Task: Make in the project CatalystWorks an epic 'Compliance Management'. Create in the project CatalystWorks an epic 'Cloud Cost Optimization'. Add in the project CatalystWorks an epic 'Cloud Security Improvements'
Action: Mouse moved to (260, 75)
Screenshot: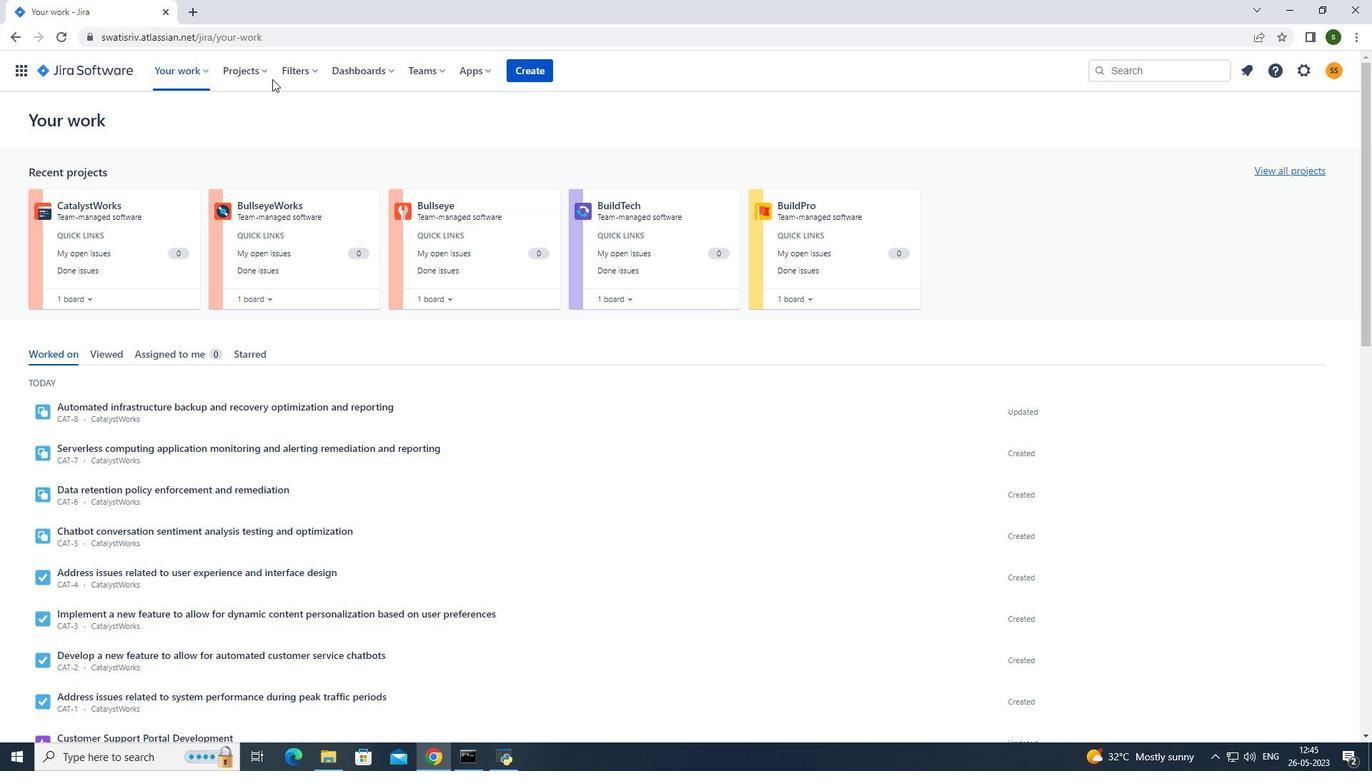 
Action: Mouse pressed left at (260, 75)
Screenshot: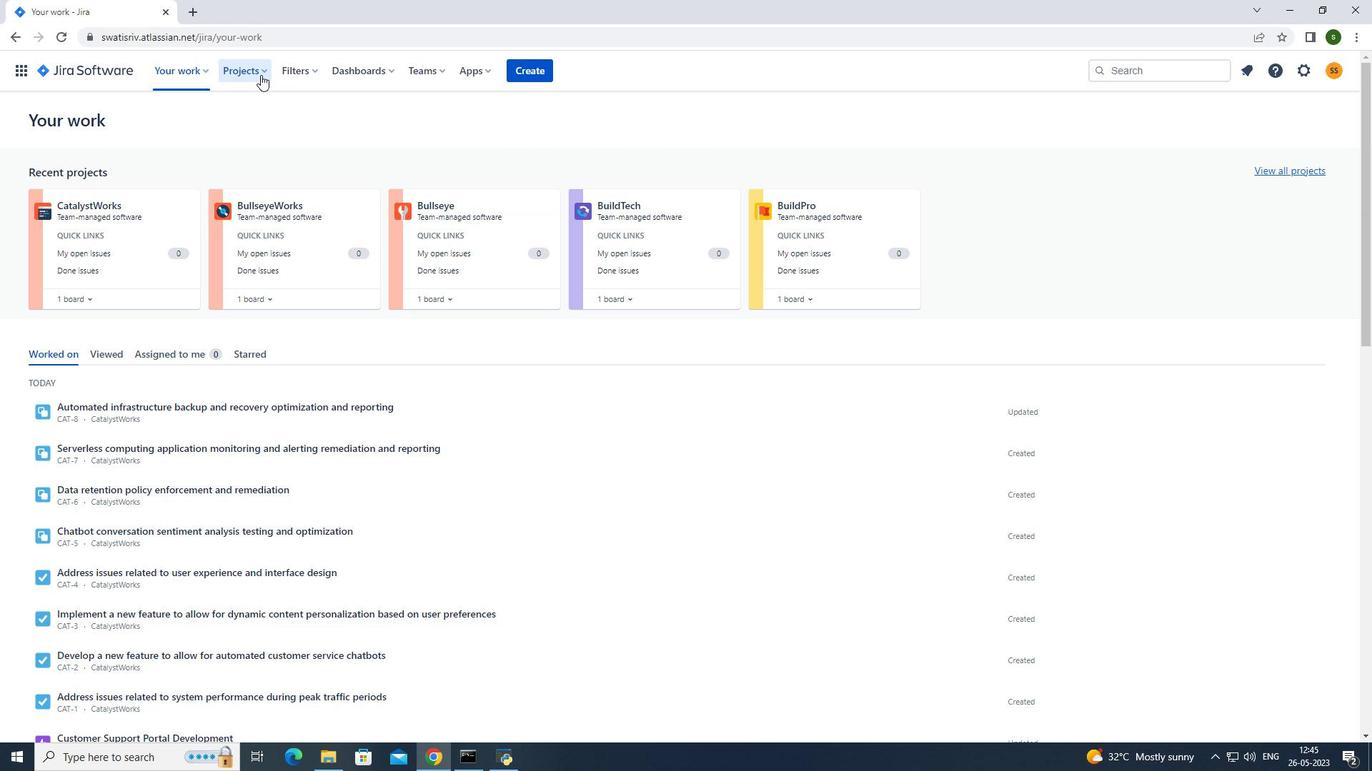 
Action: Mouse moved to (298, 137)
Screenshot: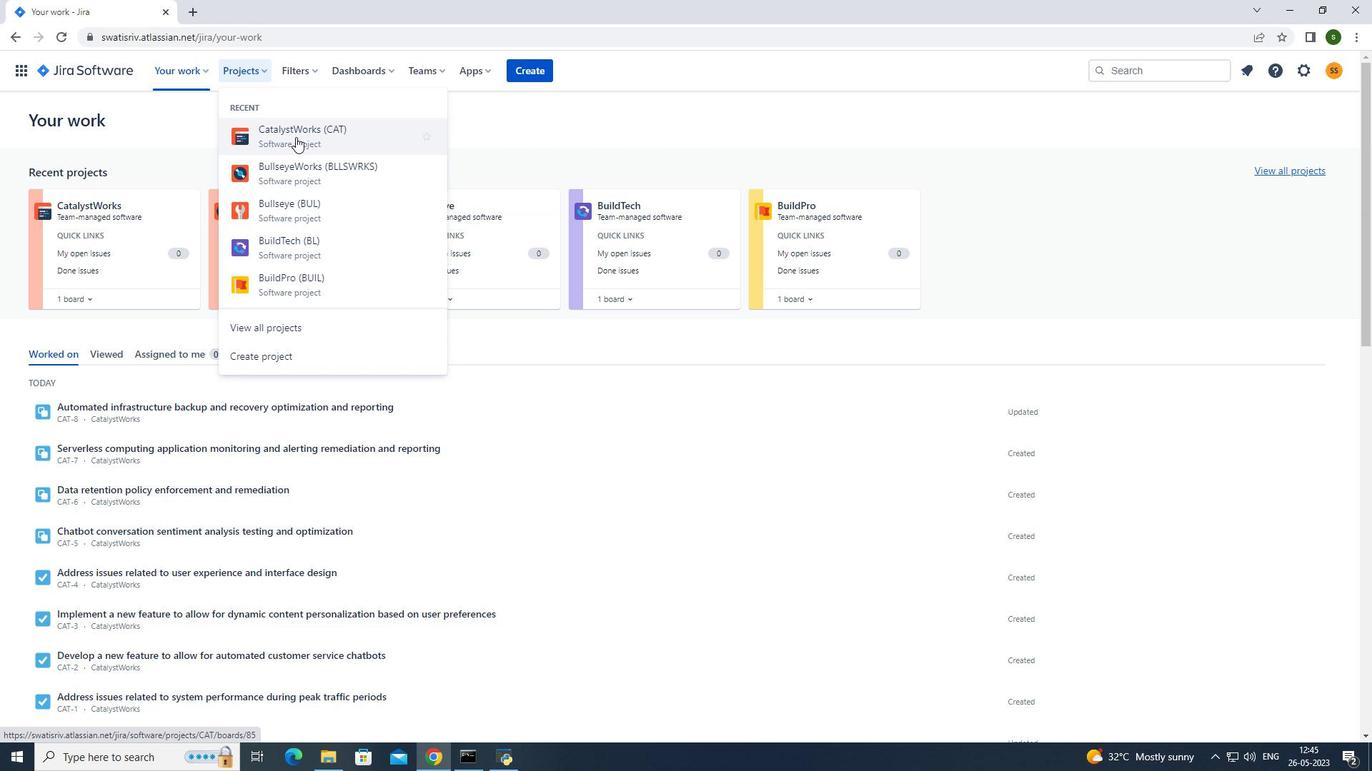 
Action: Mouse pressed left at (298, 137)
Screenshot: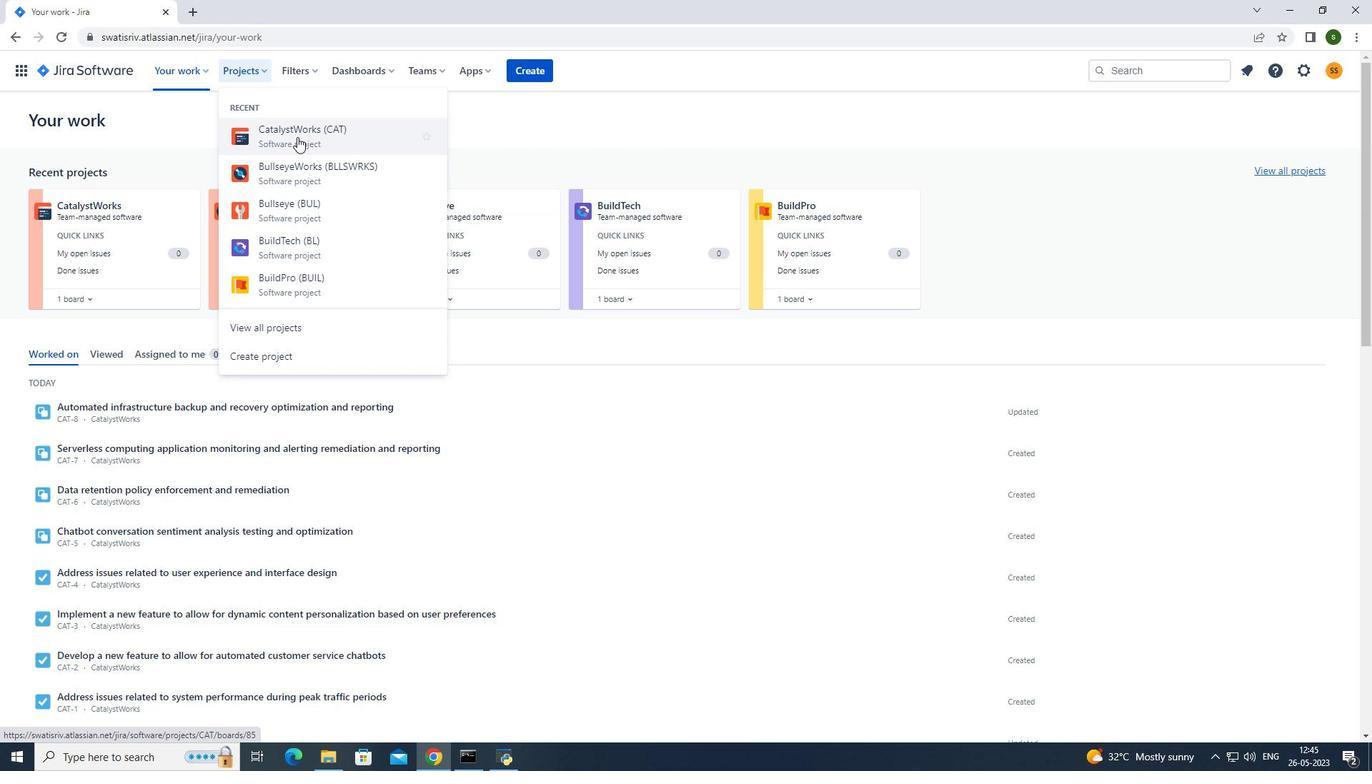 
Action: Mouse moved to (100, 211)
Screenshot: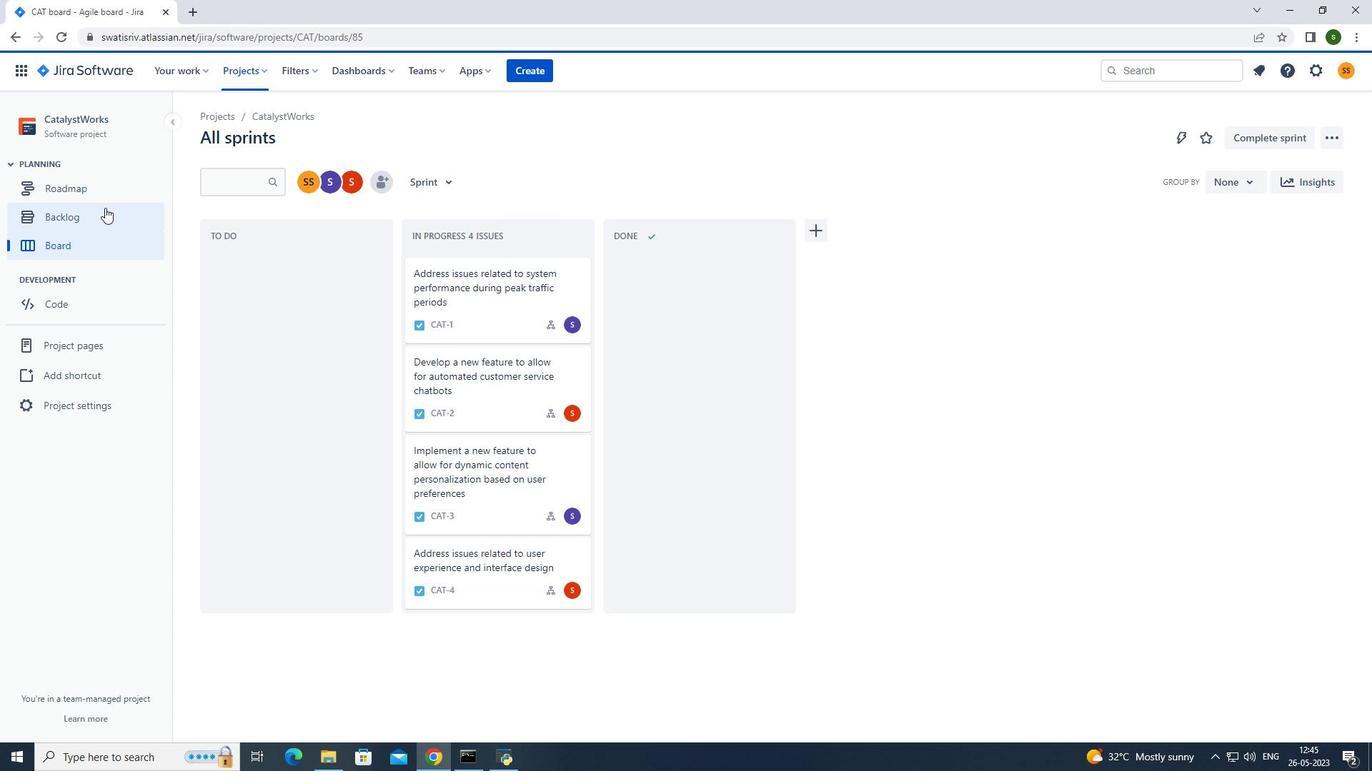 
Action: Mouse pressed left at (100, 211)
Screenshot: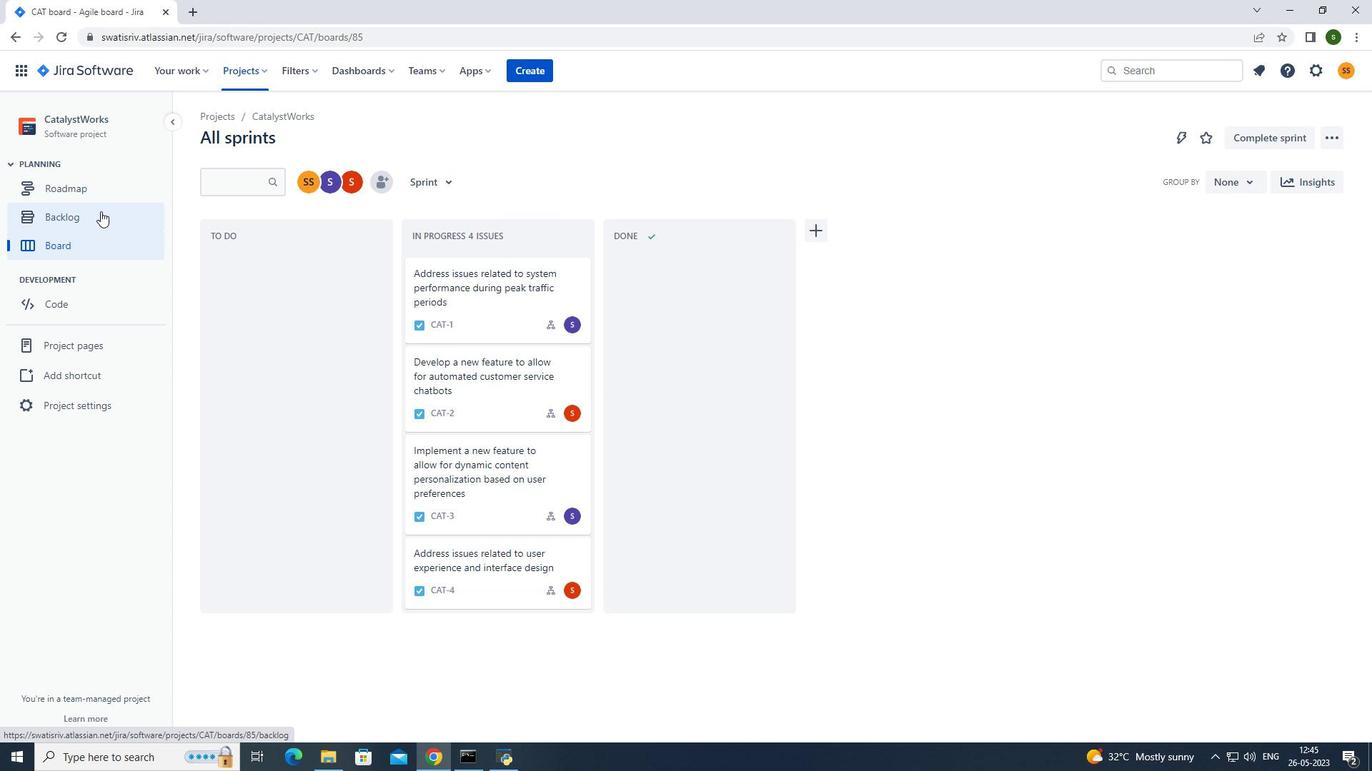 
Action: Mouse moved to (442, 180)
Screenshot: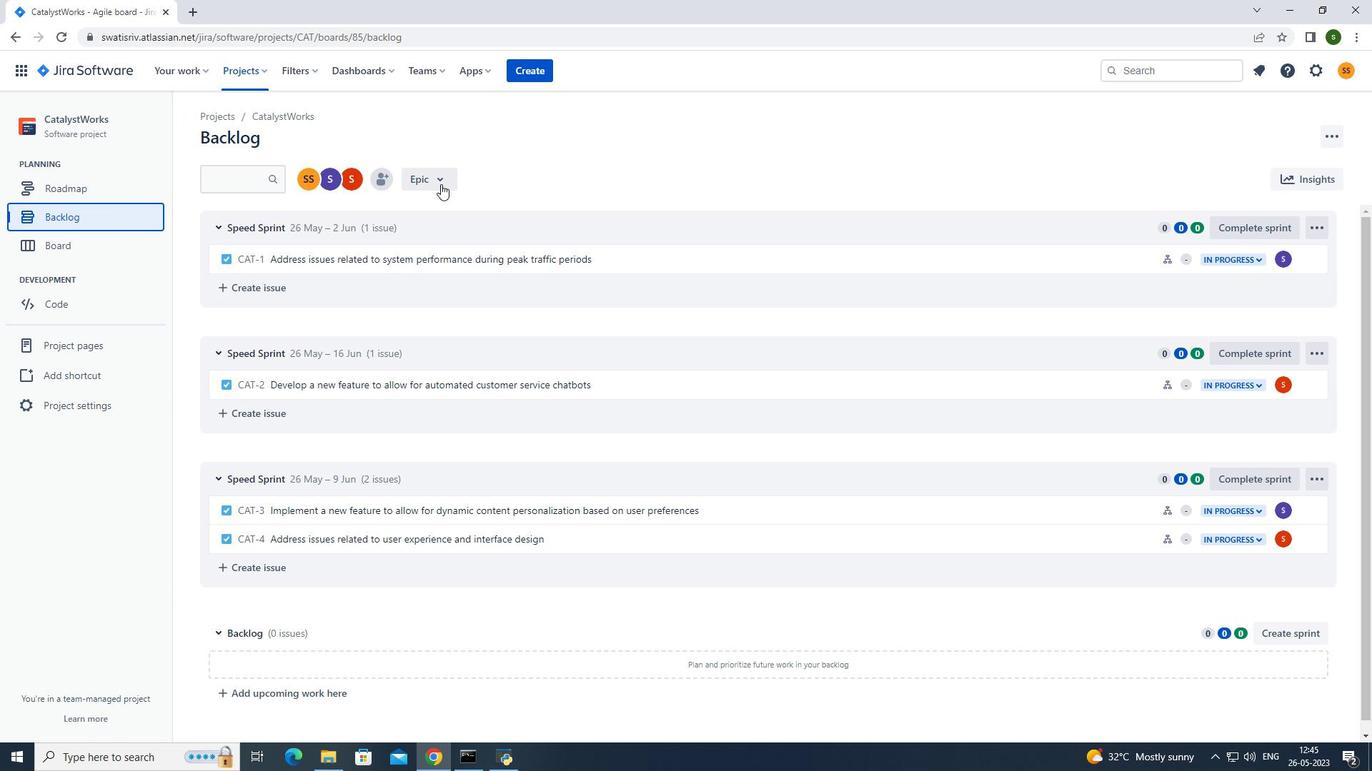 
Action: Mouse pressed left at (442, 180)
Screenshot: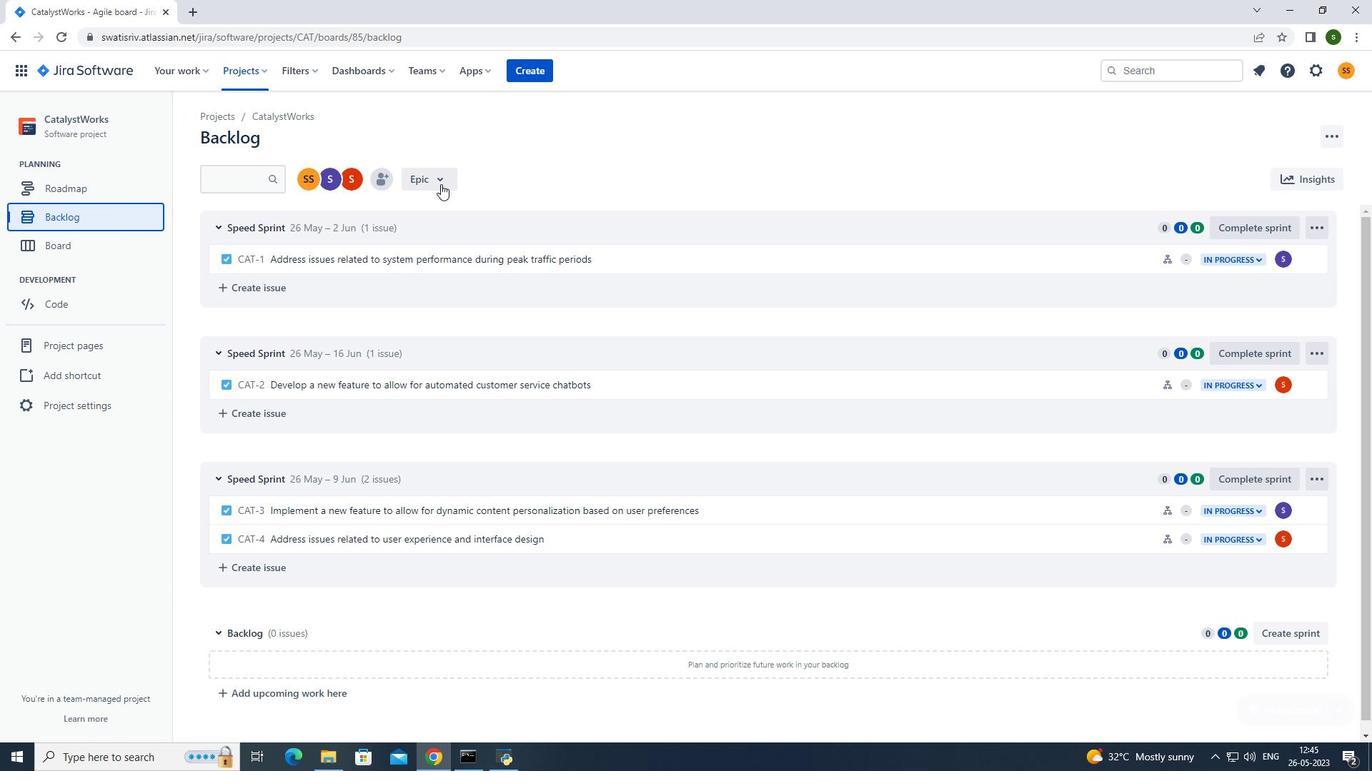 
Action: Mouse moved to (422, 267)
Screenshot: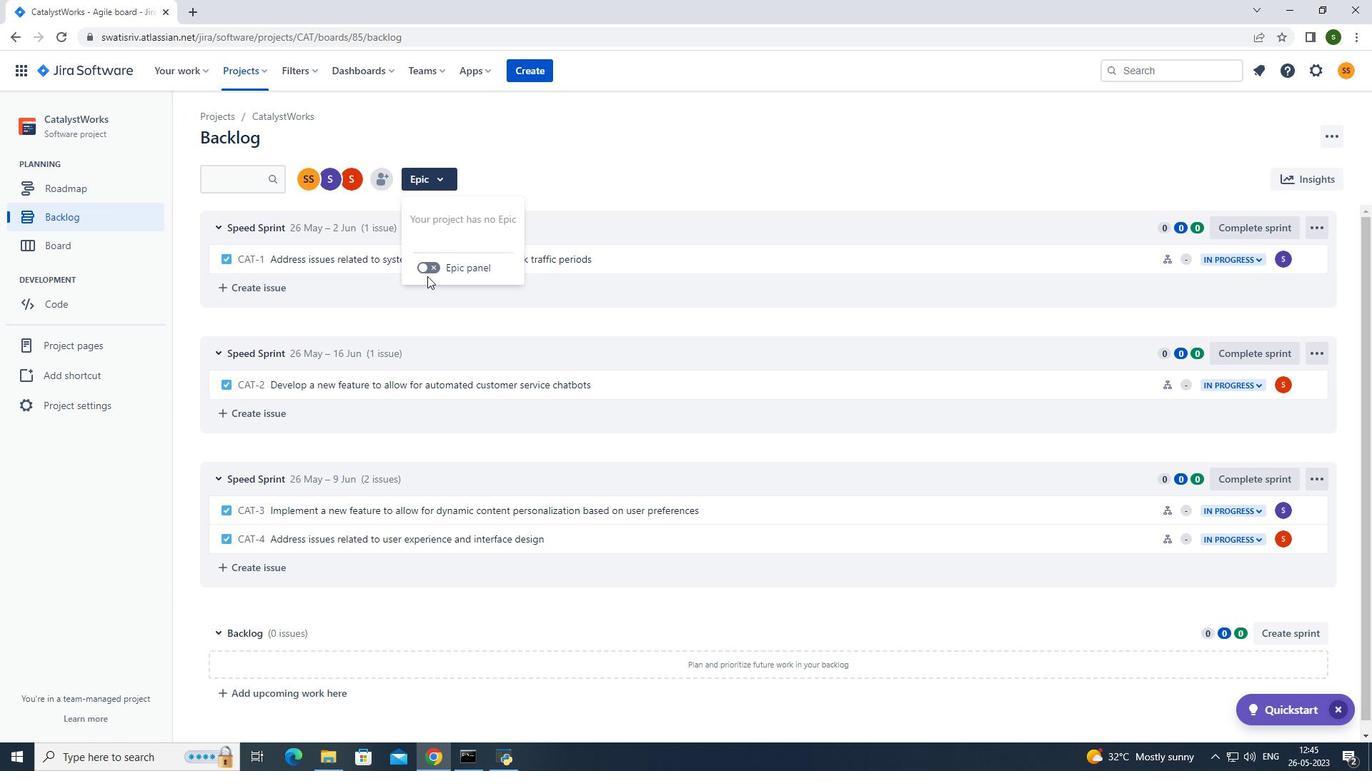 
Action: Mouse pressed left at (422, 267)
Screenshot: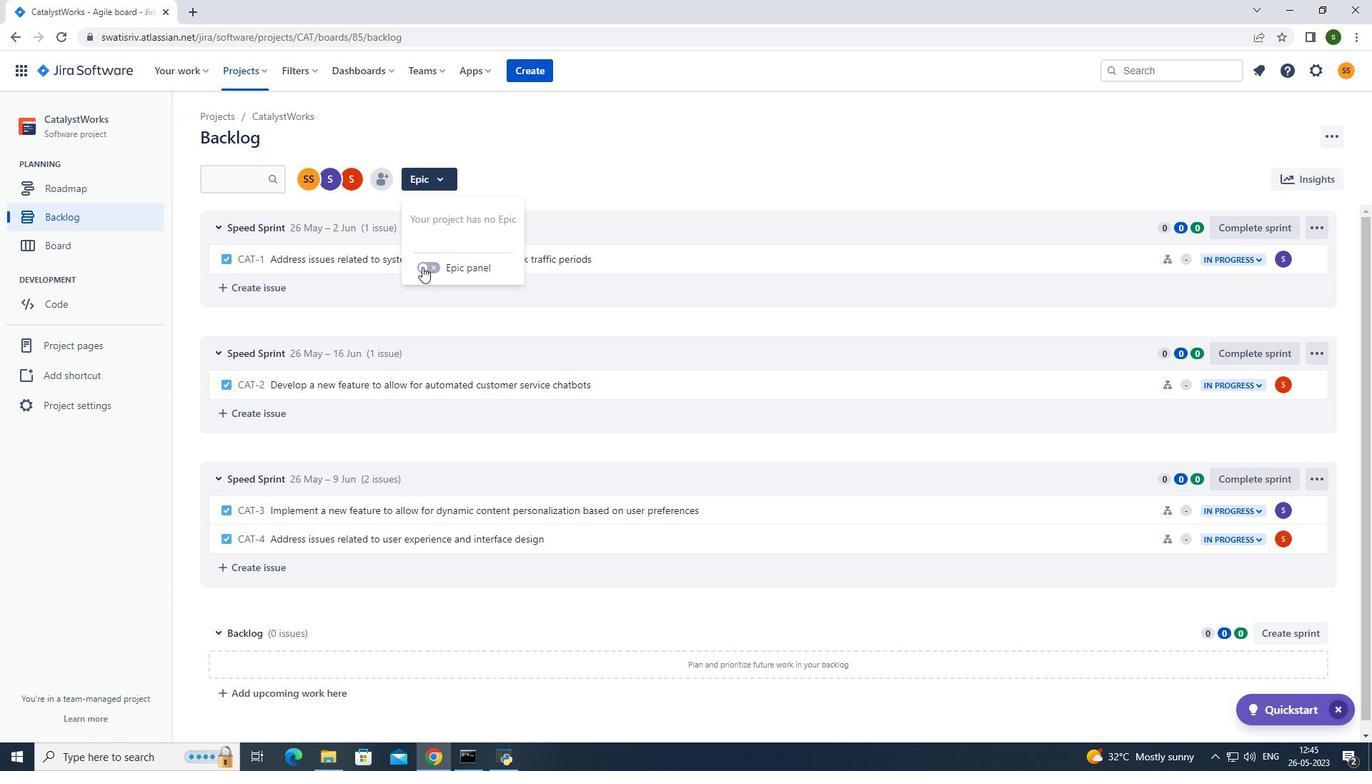 
Action: Mouse moved to (301, 499)
Screenshot: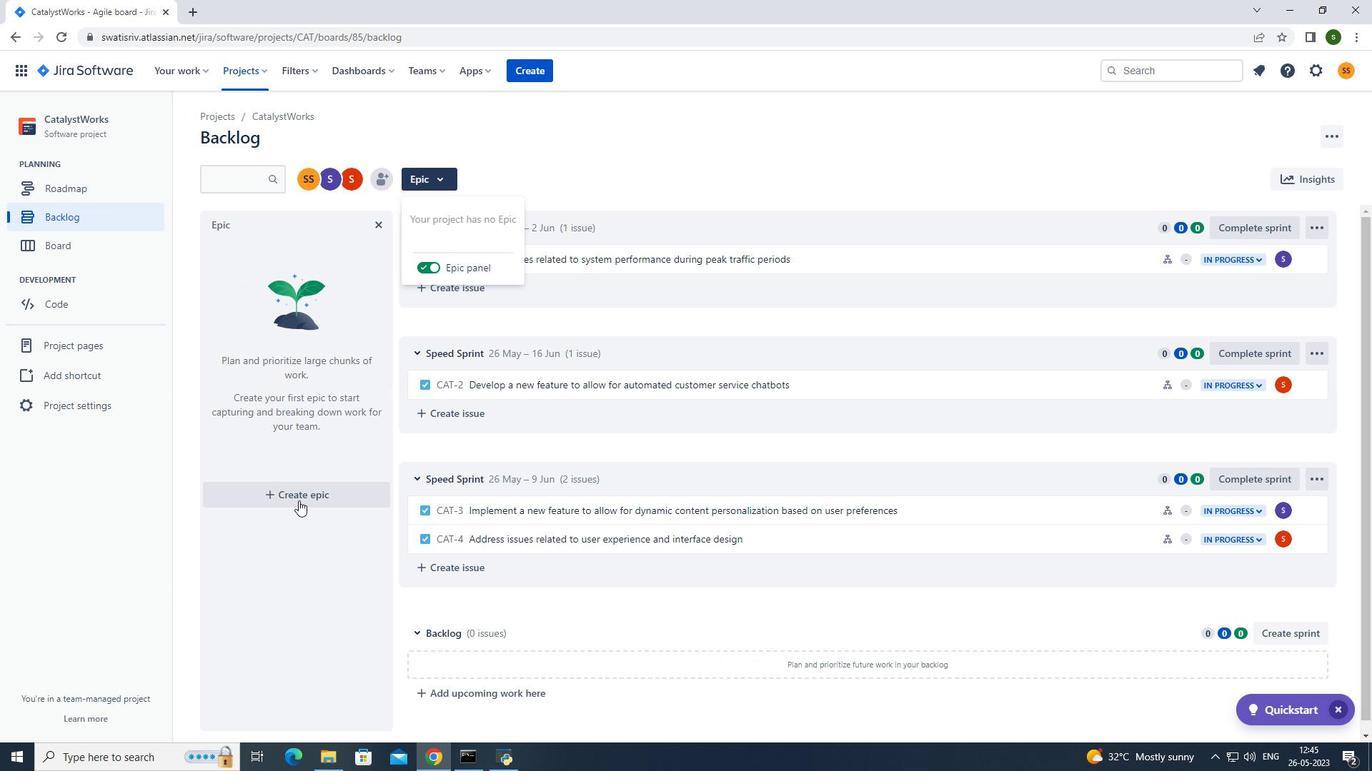 
Action: Mouse pressed left at (301, 499)
Screenshot: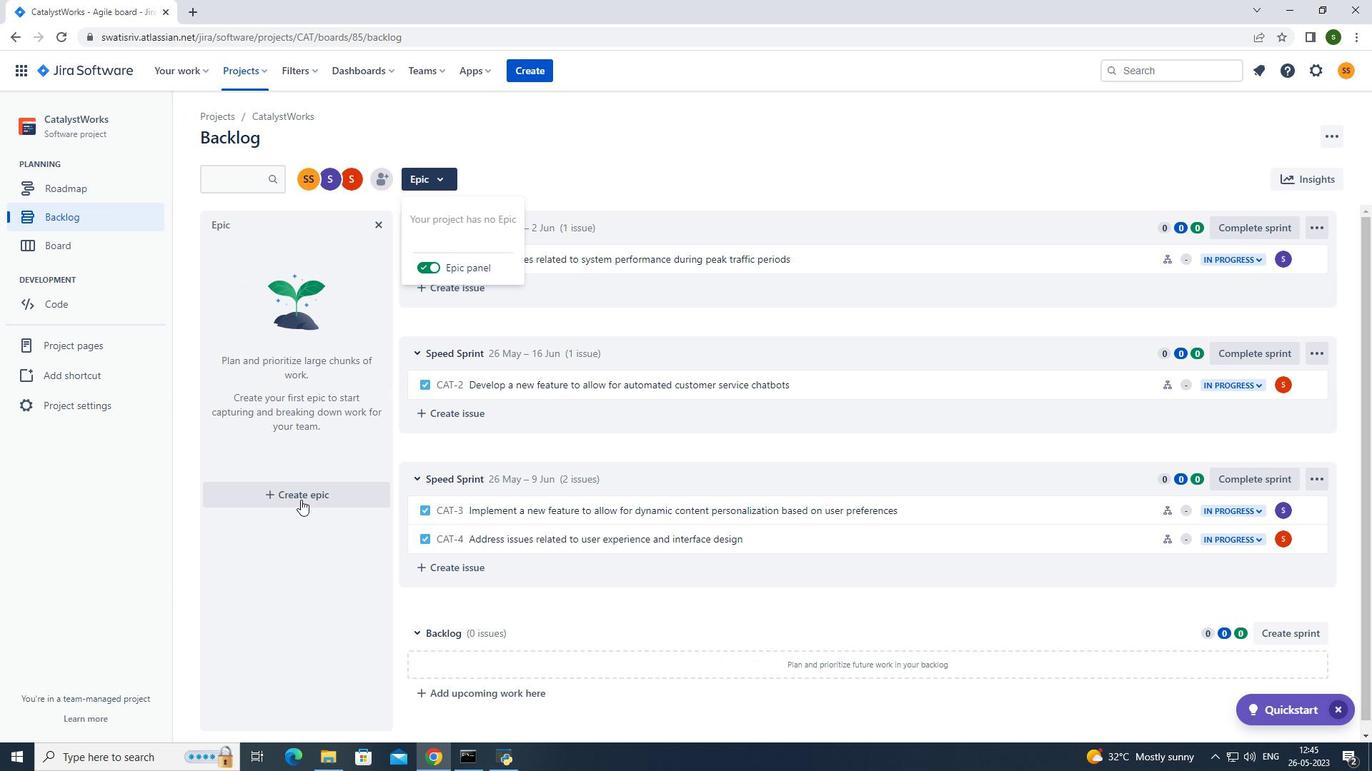 
Action: Mouse moved to (310, 496)
Screenshot: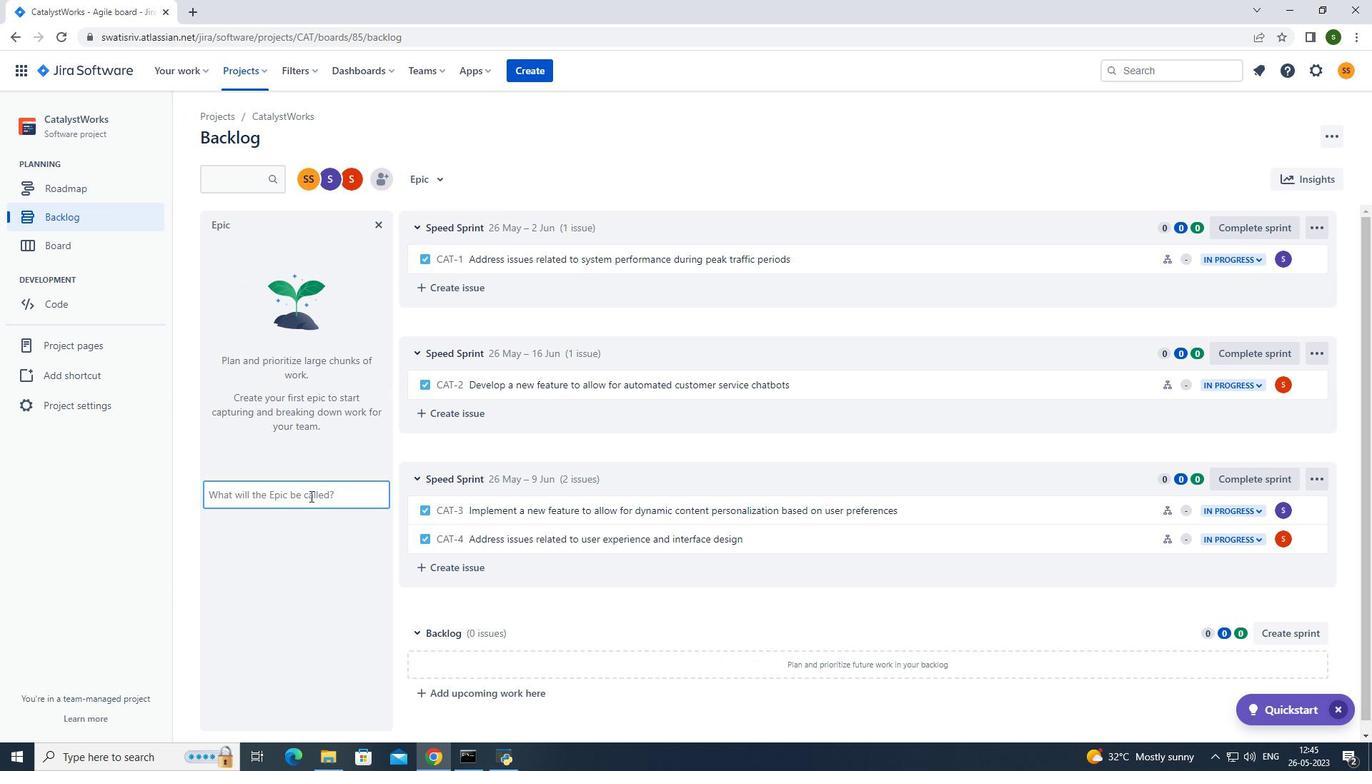 
Action: Key pressed <Key.caps_lock>C<Key.caps_lock>ompliance<Key.space><Key.caps_lock>M<Key.caps_lock>anagement<Key.enter>
Screenshot: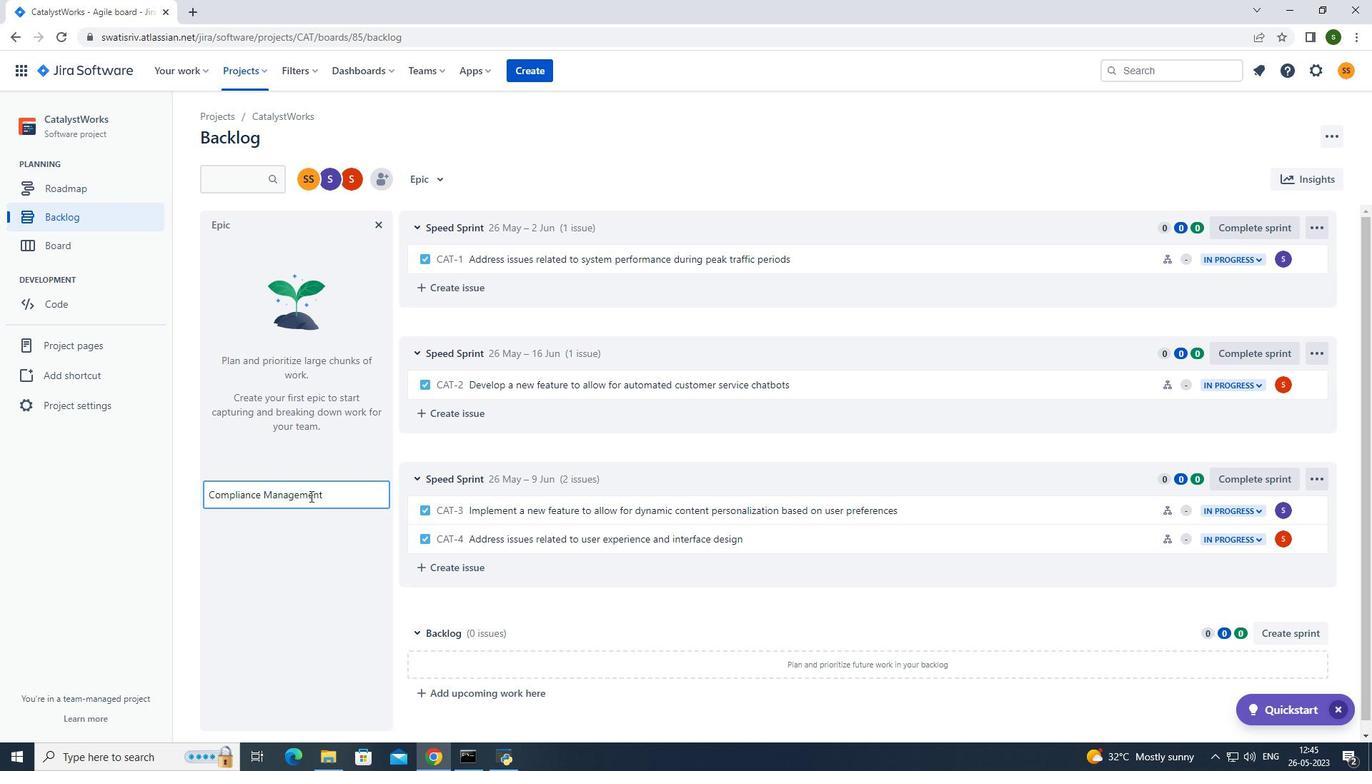 
Action: Mouse moved to (259, 75)
Screenshot: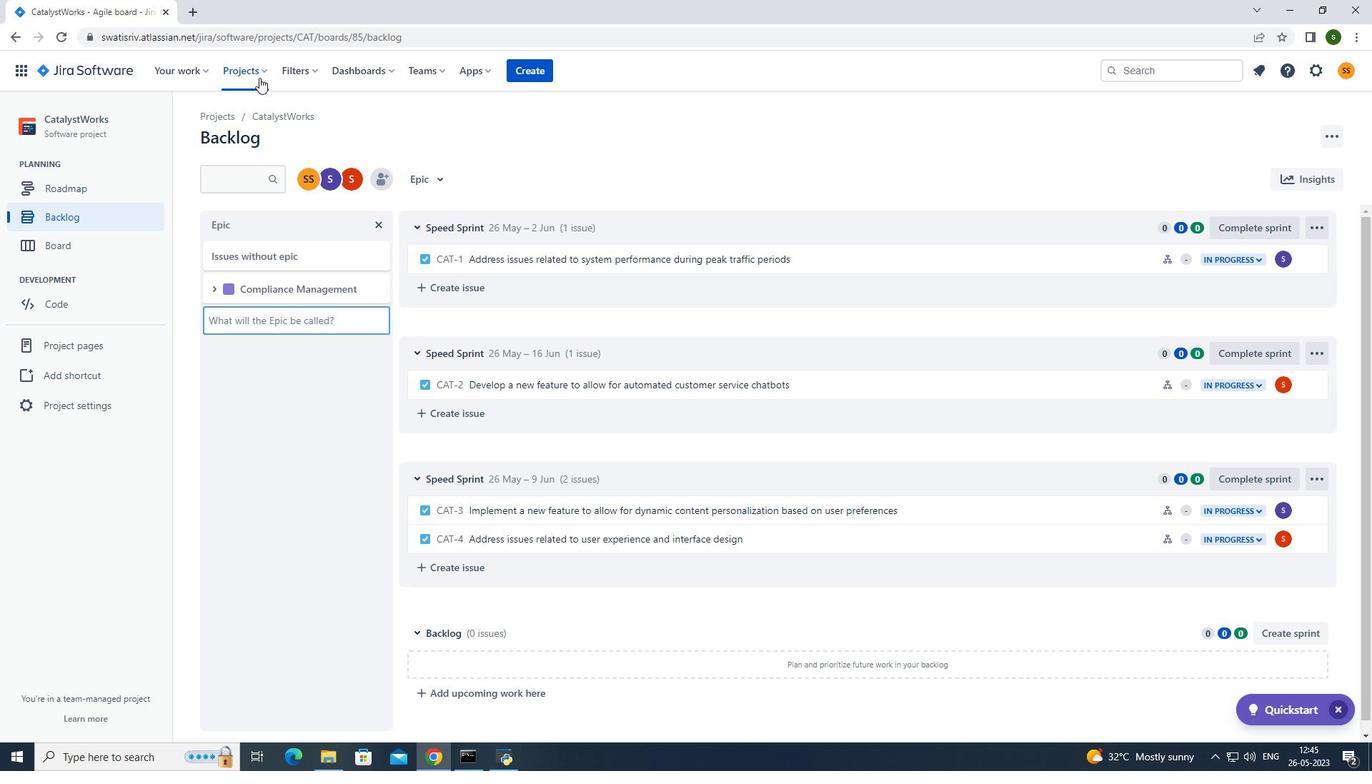 
Action: Mouse pressed left at (259, 75)
Screenshot: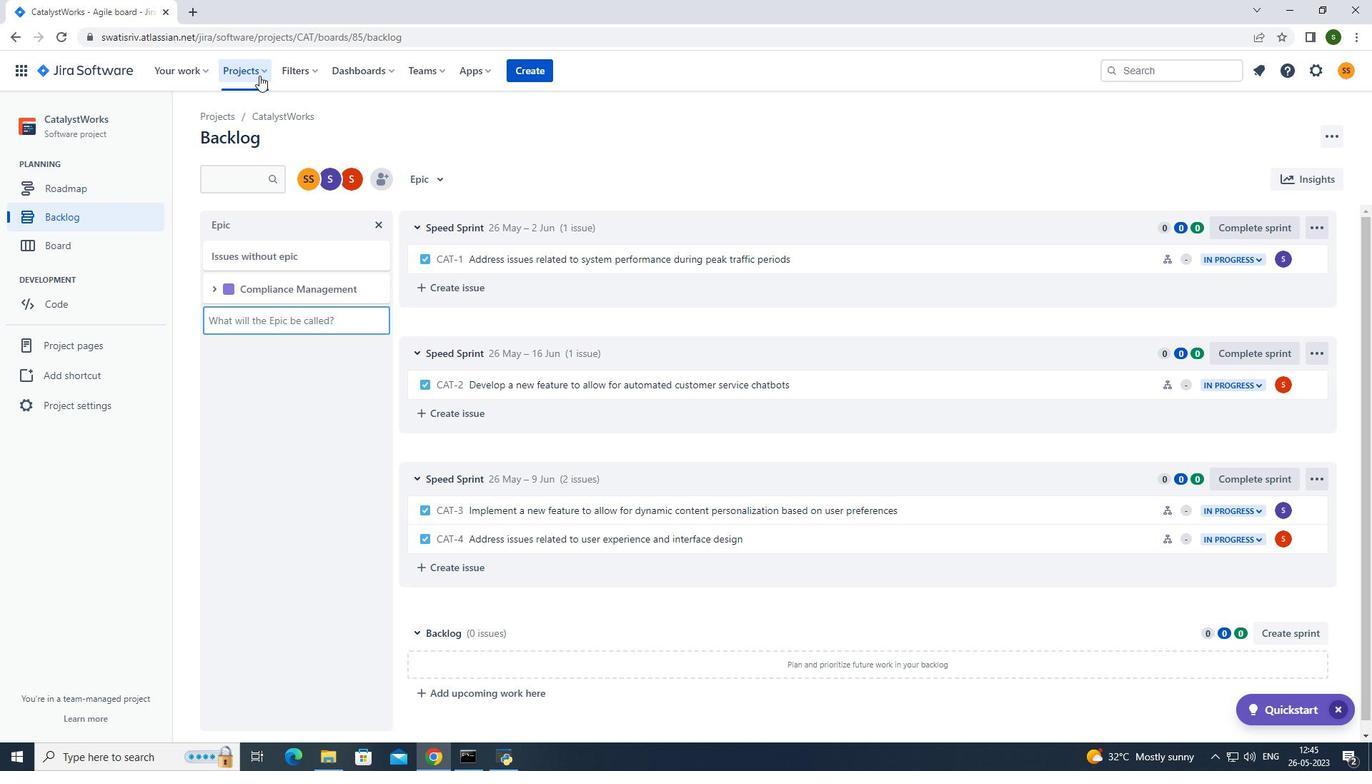 
Action: Mouse moved to (317, 141)
Screenshot: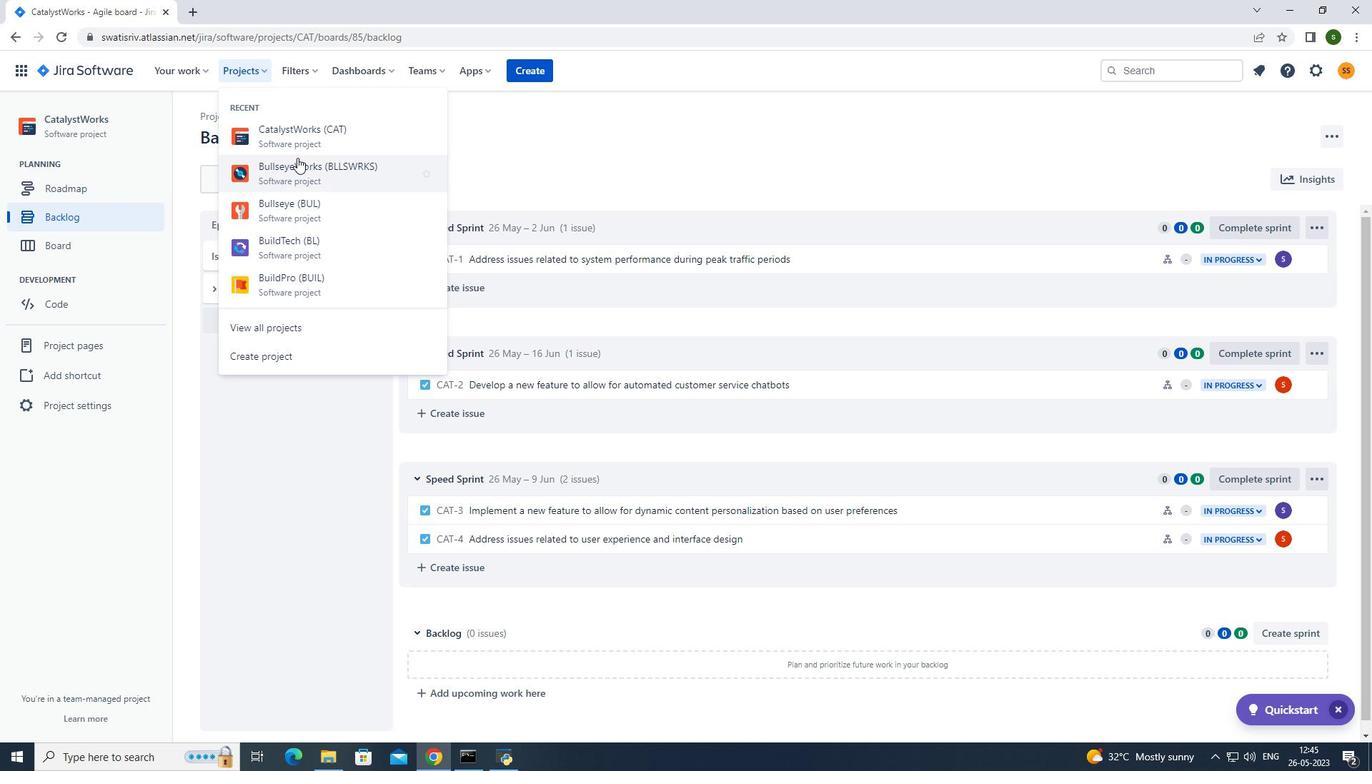 
Action: Mouse pressed left at (317, 141)
Screenshot: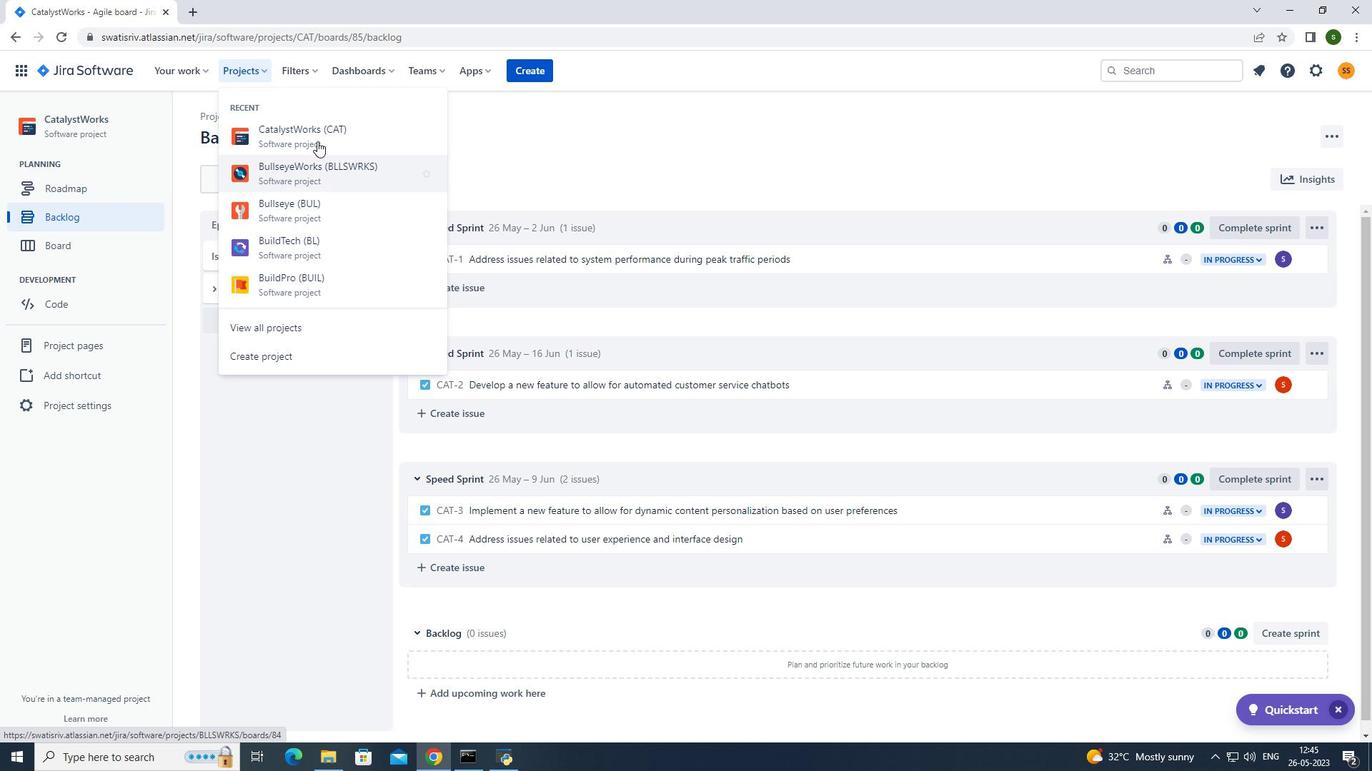 
Action: Mouse moved to (116, 215)
Screenshot: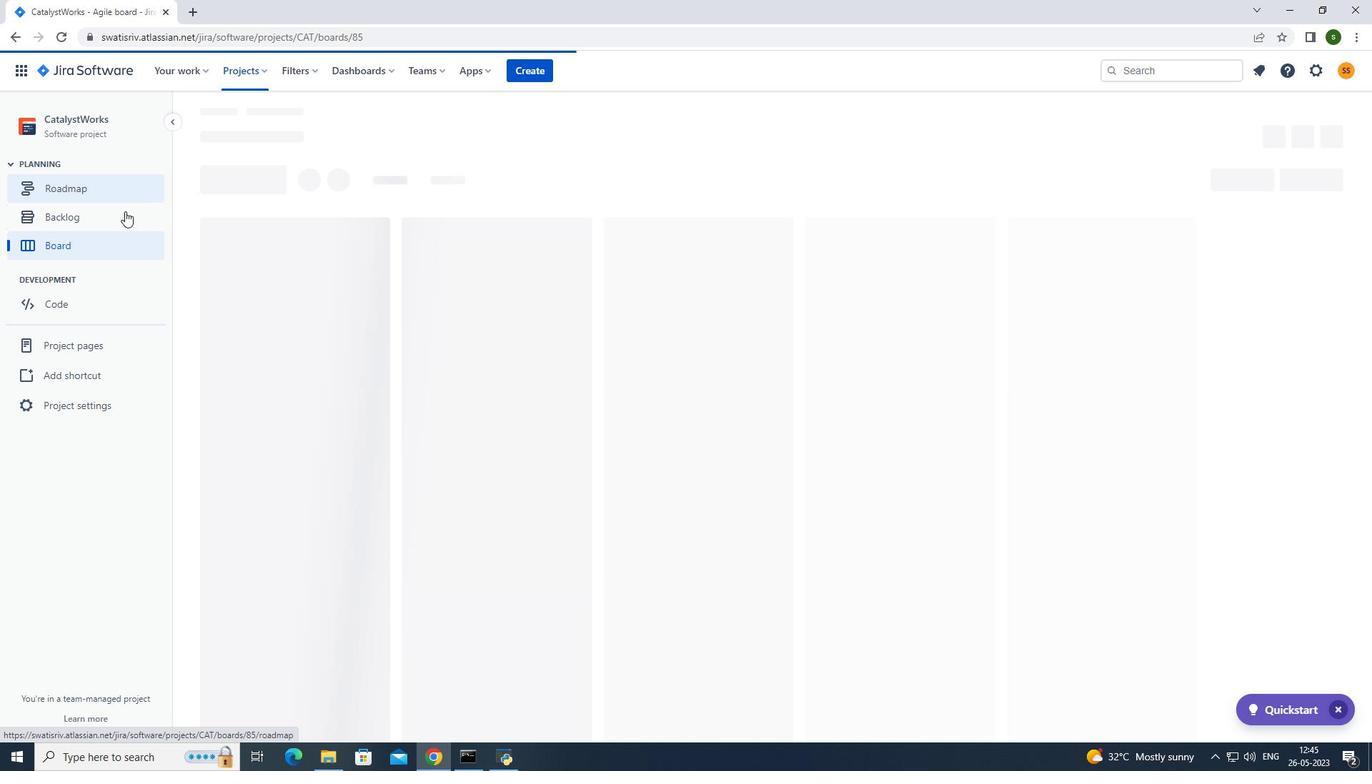 
Action: Mouse pressed left at (116, 215)
Screenshot: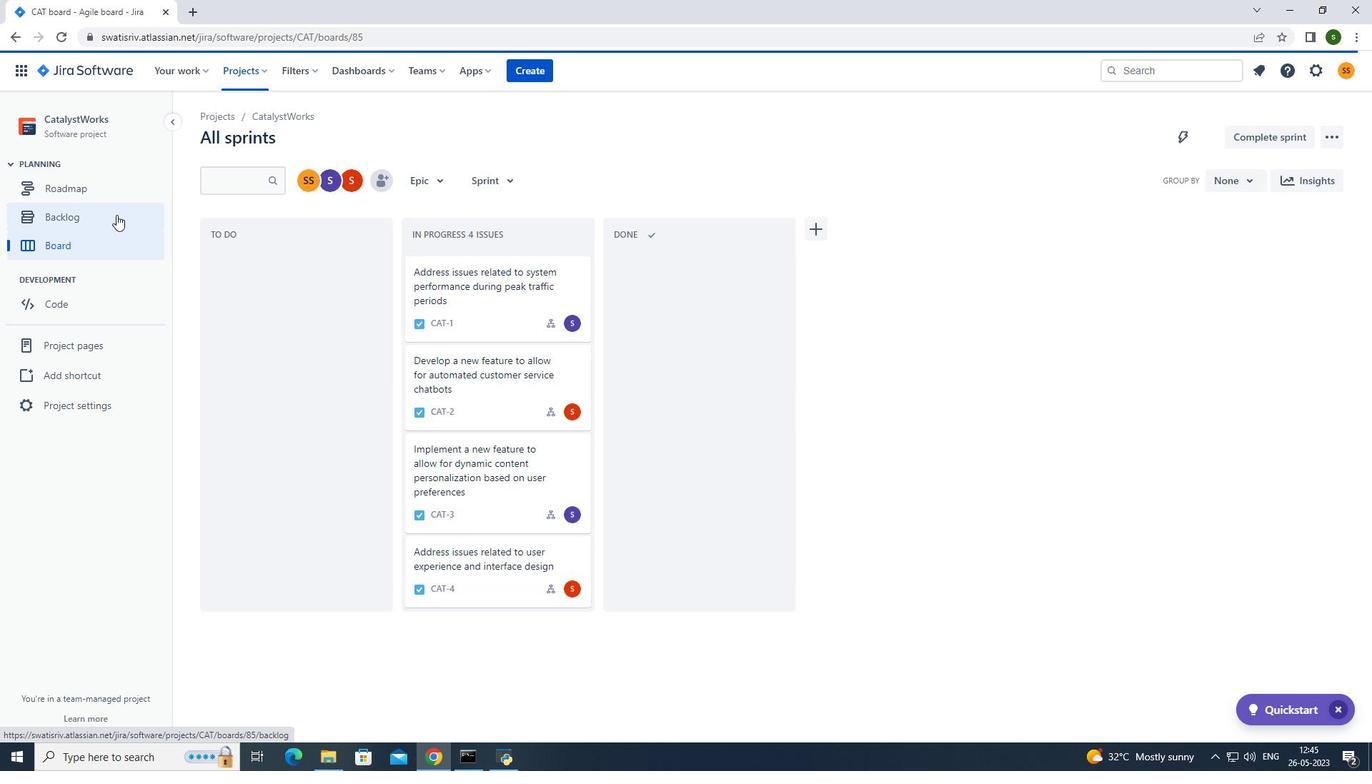 
Action: Mouse moved to (272, 317)
Screenshot: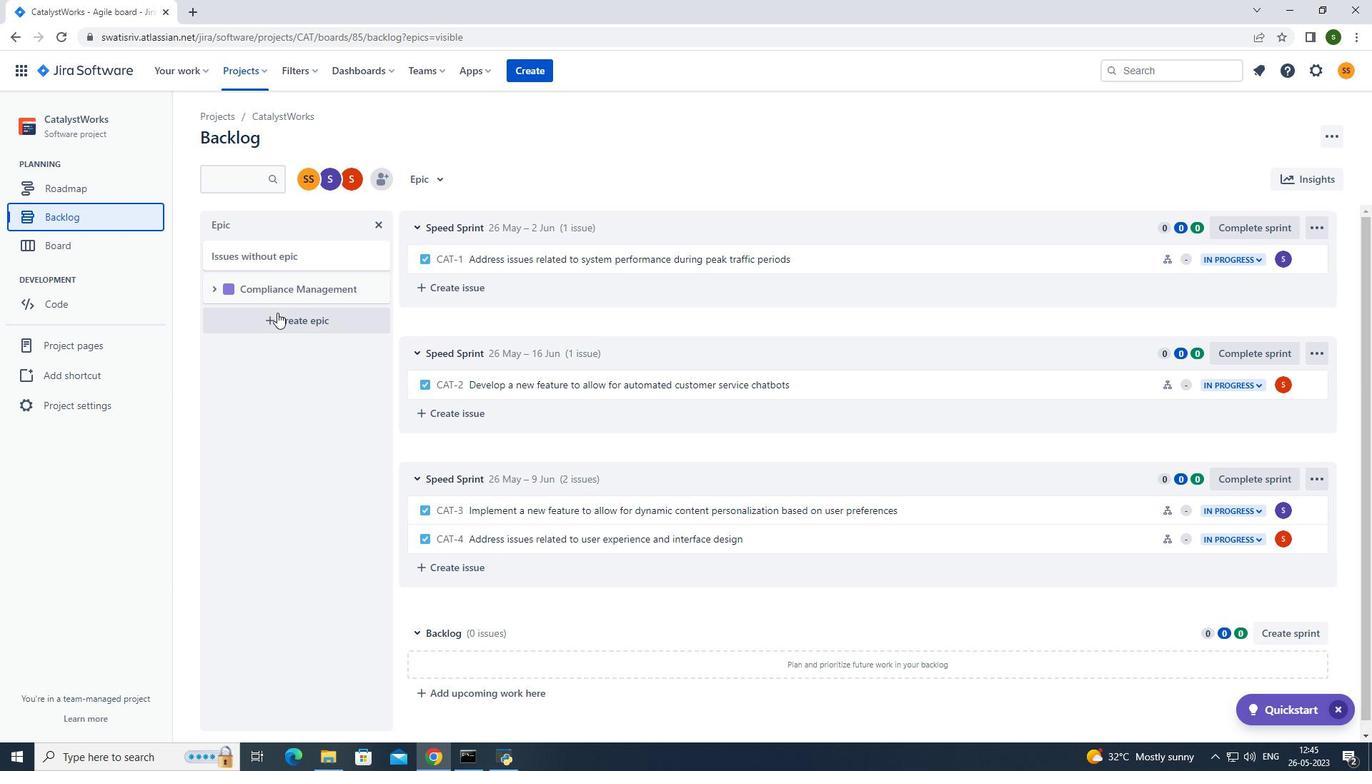 
Action: Mouse pressed left at (272, 317)
Screenshot: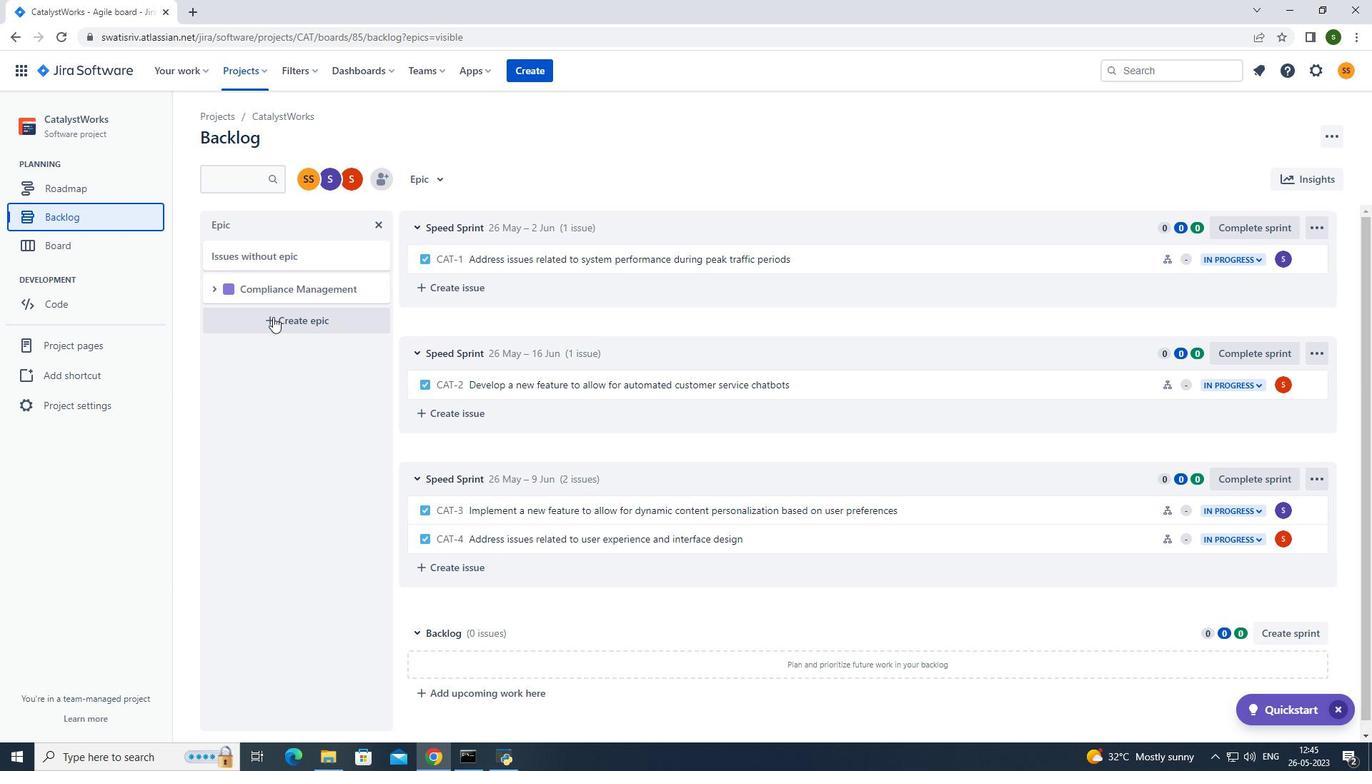 
Action: Mouse moved to (275, 319)
Screenshot: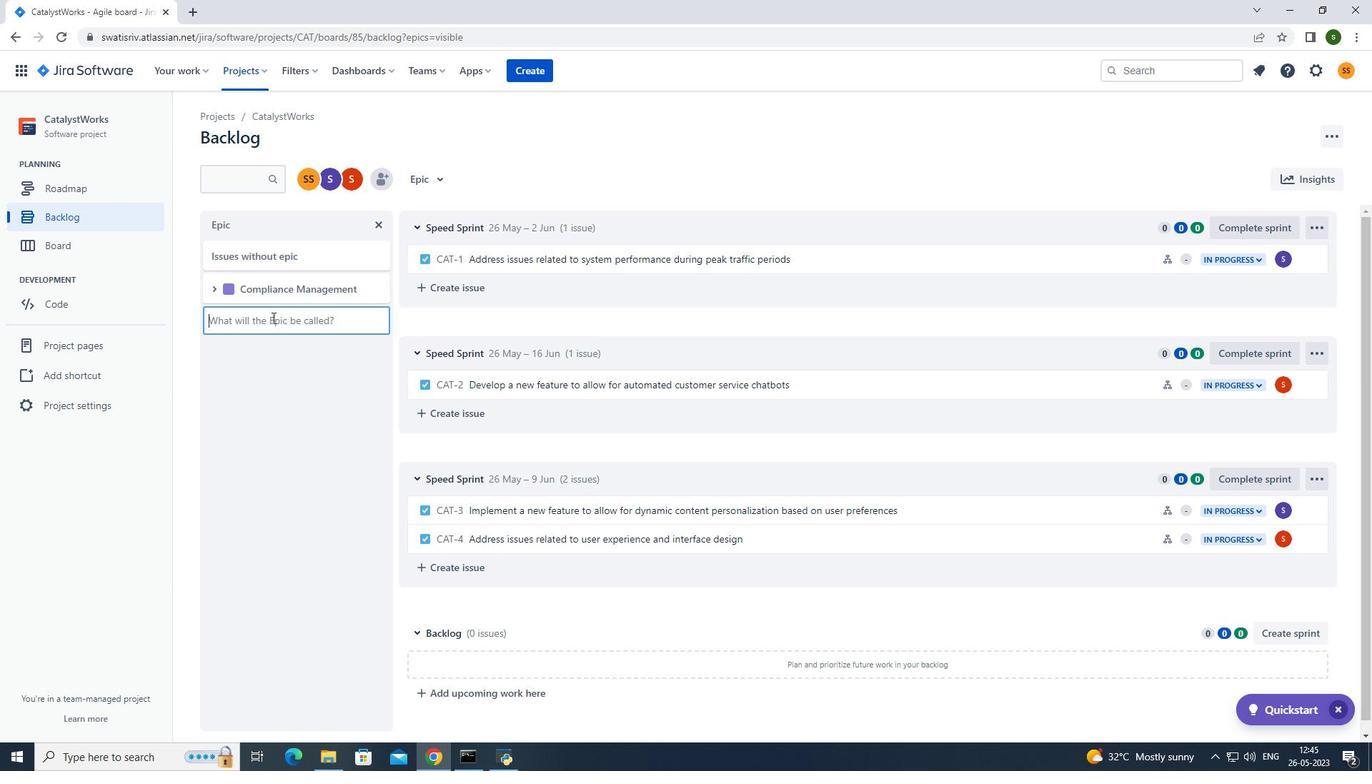 
Action: Key pressed <Key.caps_lock>C<Key.caps_lock>loud<Key.space><Key.caps_lock>C<Key.caps_lock>ost<Key.space><Key.caps_lock>O<Key.caps_lock>ptimization<Key.enter>
Screenshot: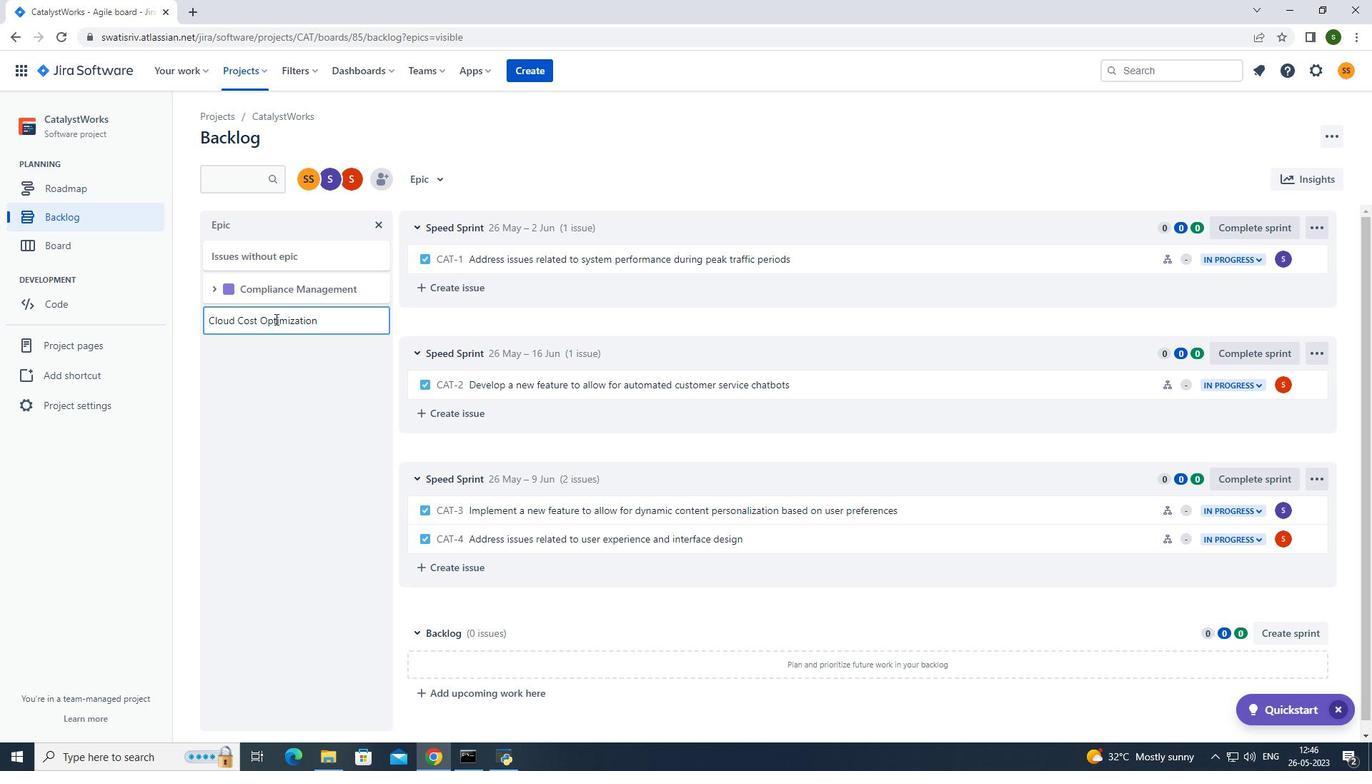 
Action: Mouse moved to (262, 70)
Screenshot: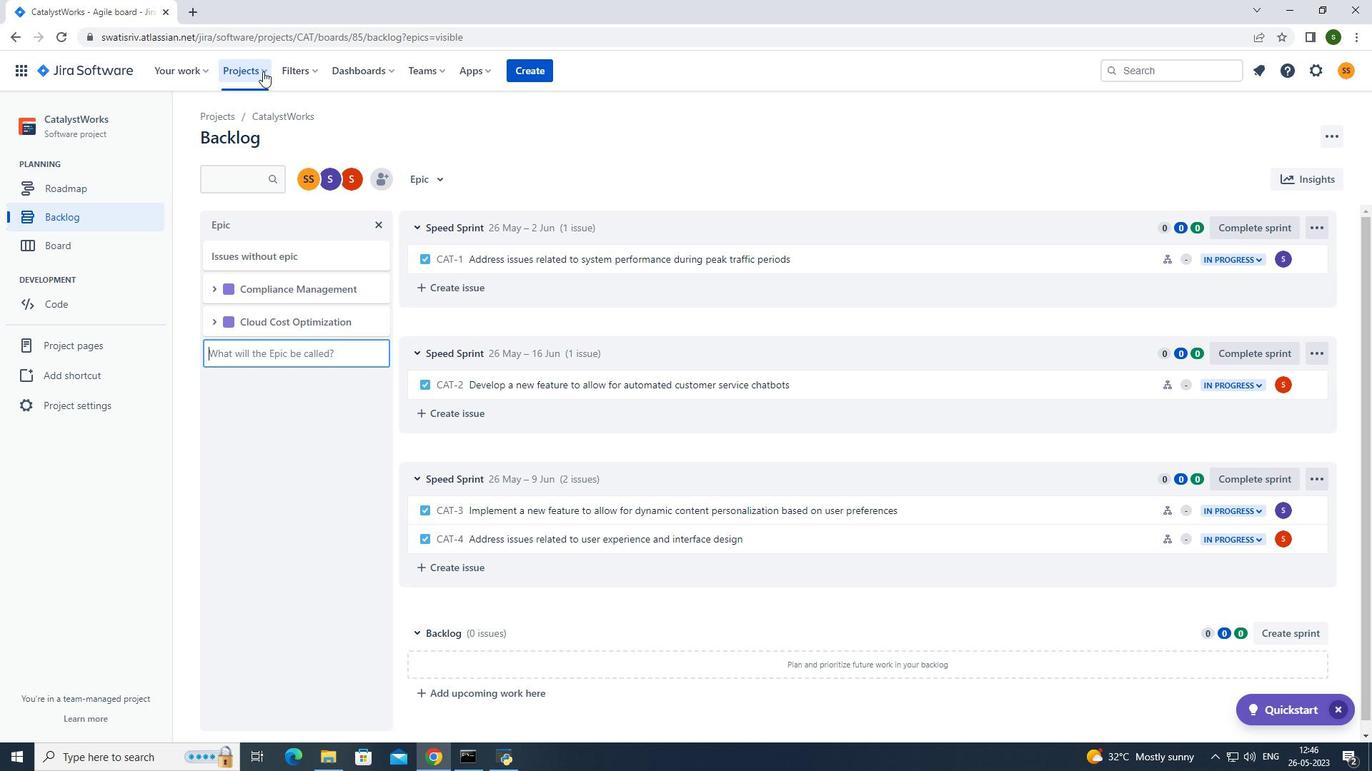 
Action: Mouse pressed left at (262, 70)
Screenshot: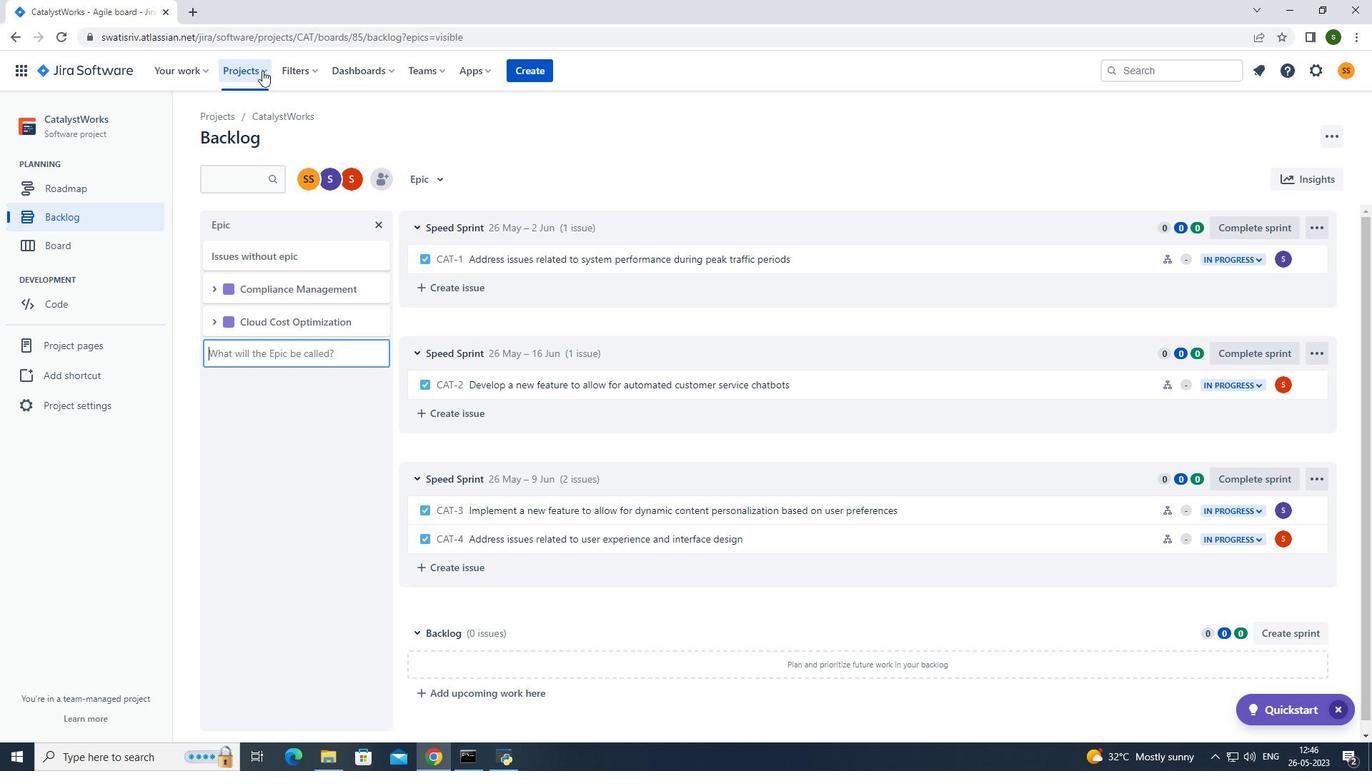 
Action: Mouse moved to (285, 127)
Screenshot: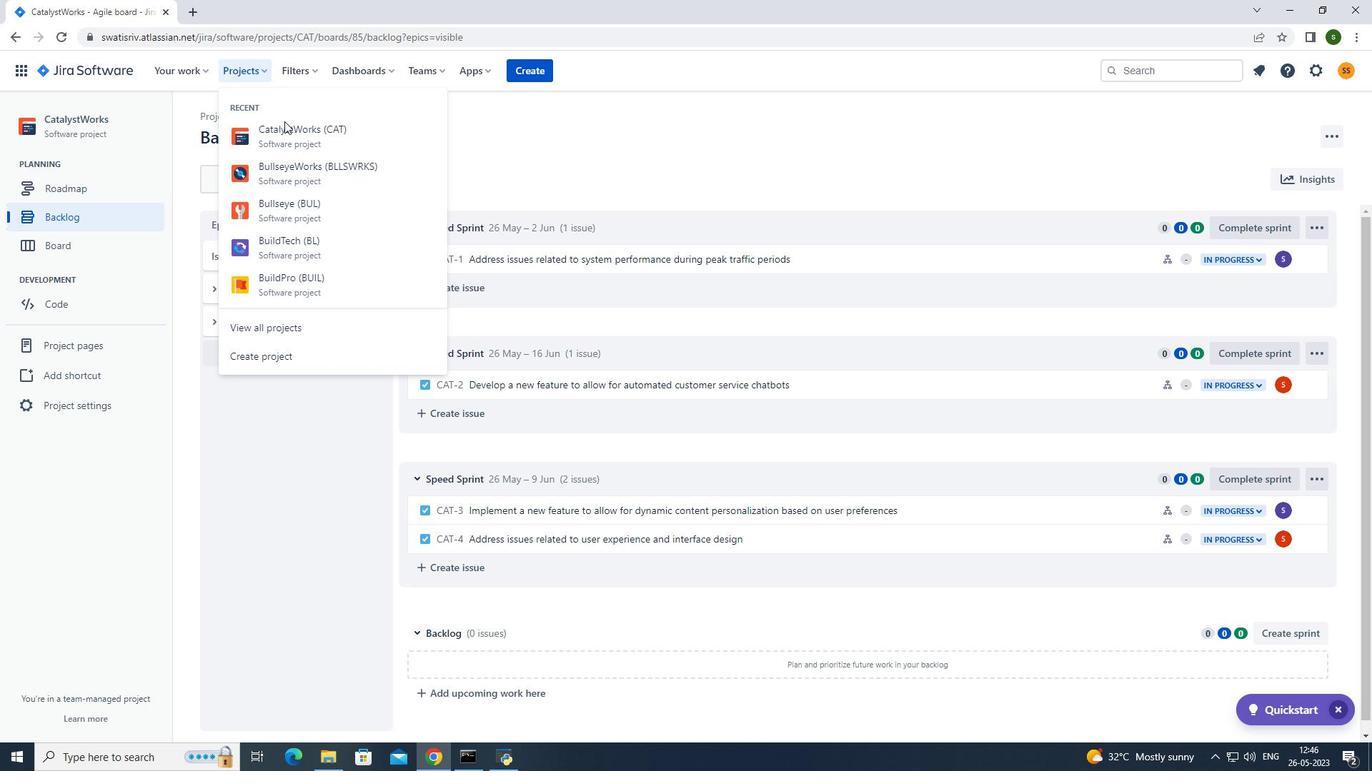 
Action: Mouse pressed left at (285, 127)
Screenshot: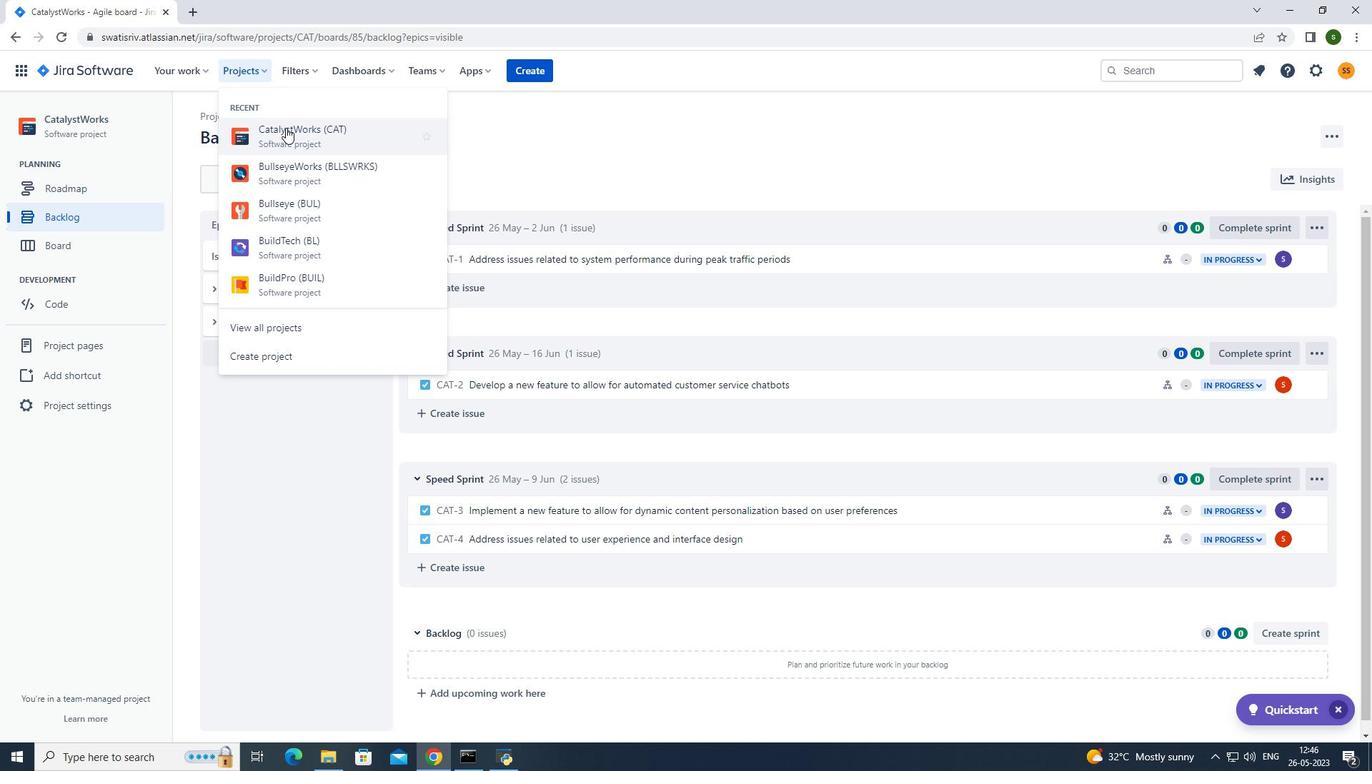 
Action: Mouse moved to (95, 222)
Screenshot: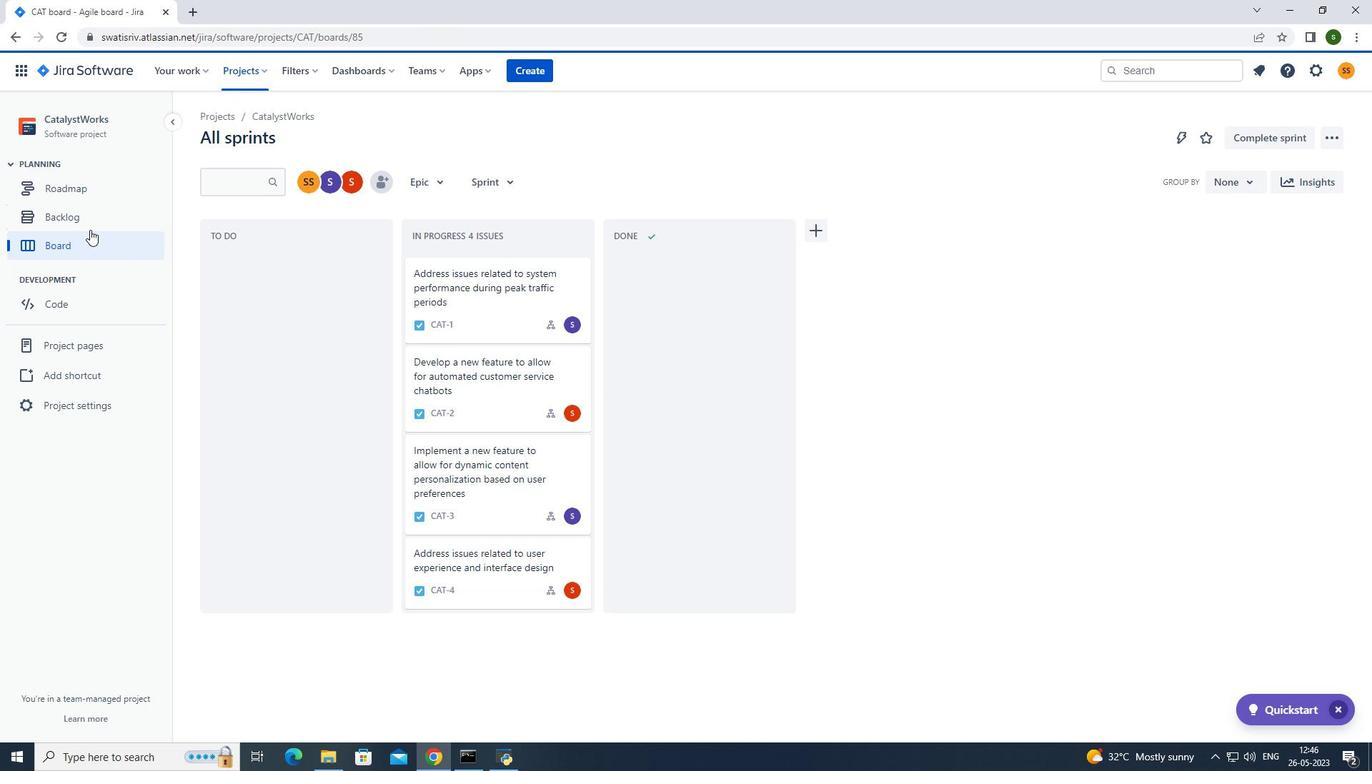 
Action: Mouse pressed left at (95, 222)
Screenshot: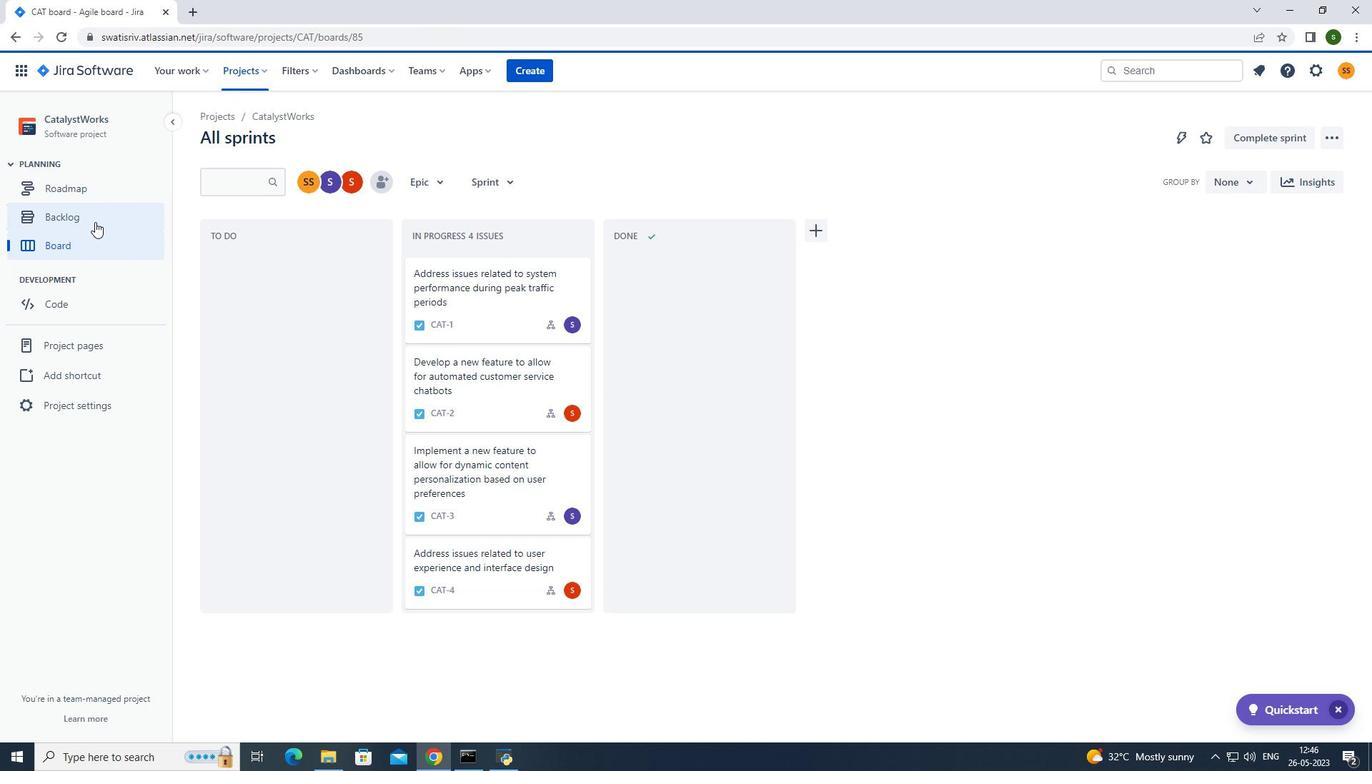 
Action: Mouse moved to (269, 354)
Screenshot: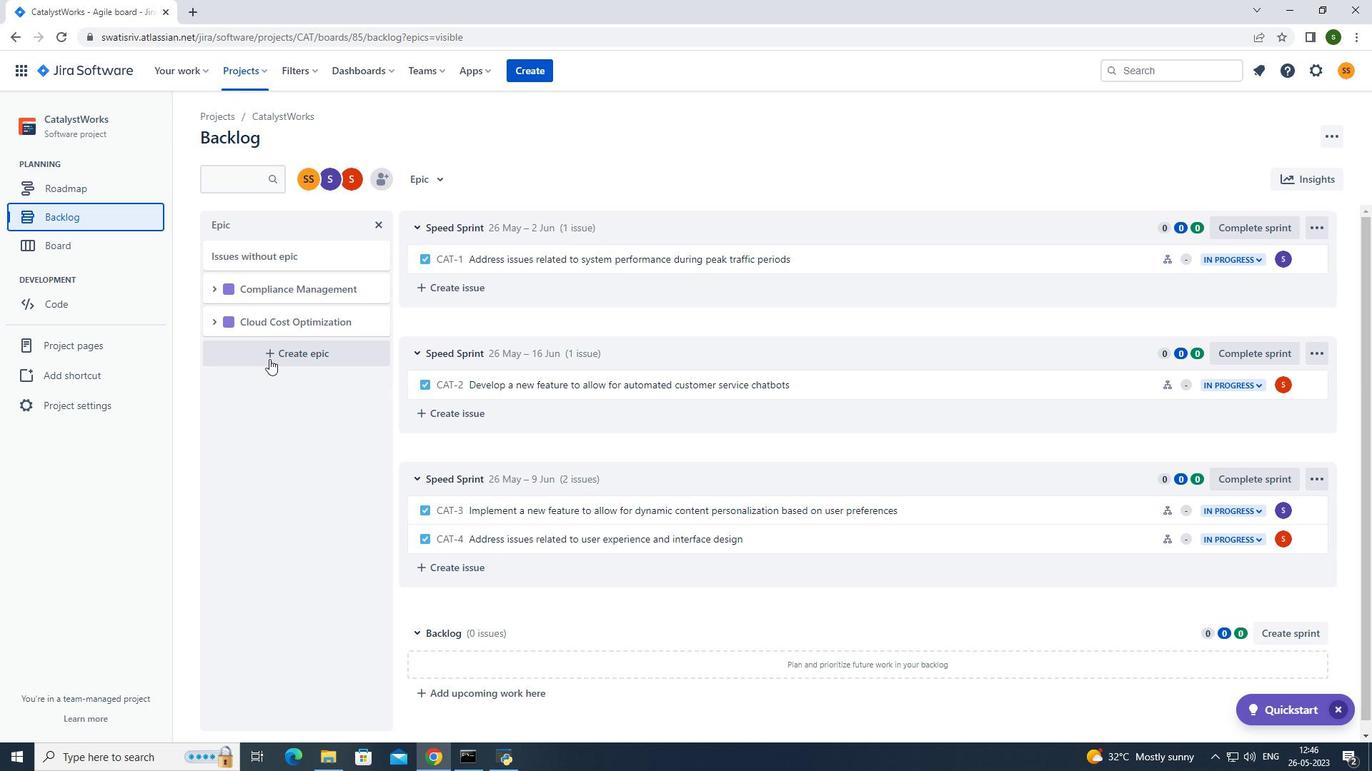 
Action: Mouse pressed left at (269, 354)
Screenshot: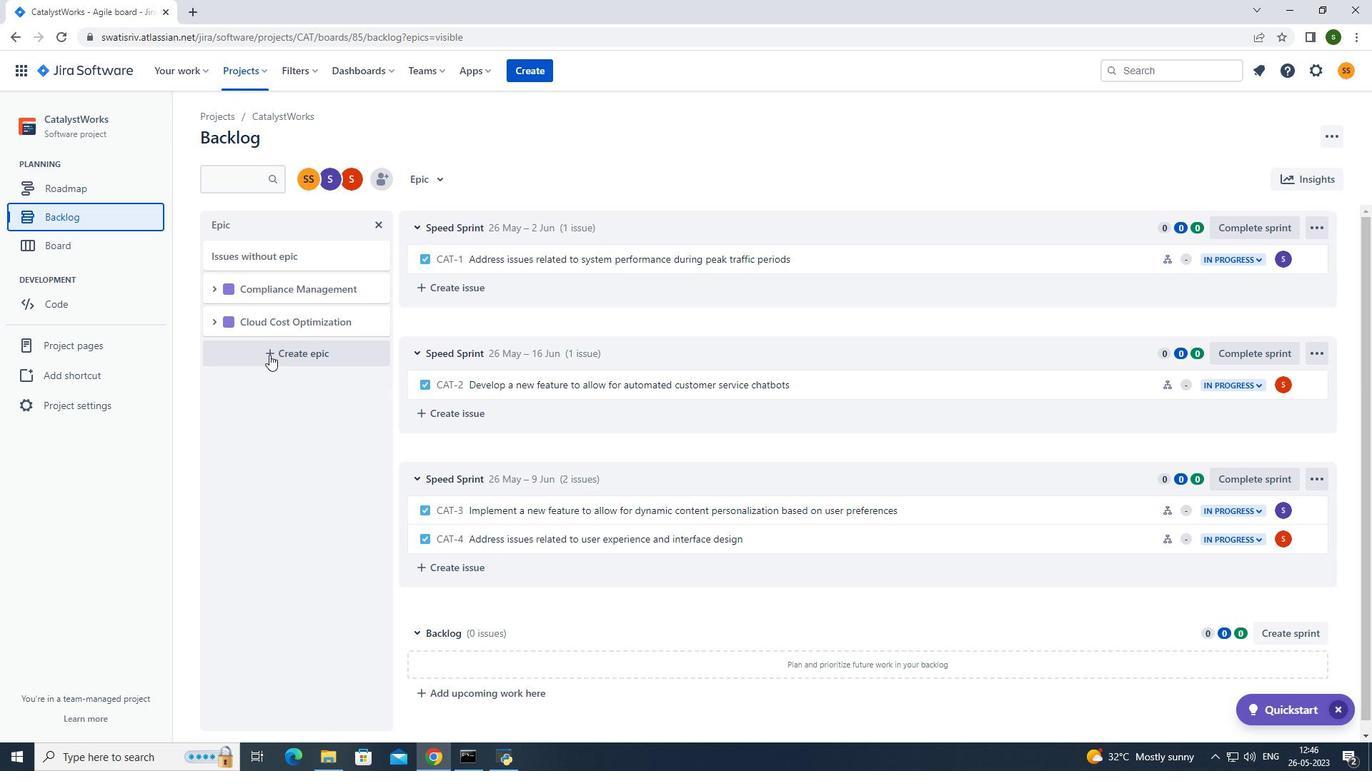 
Action: Mouse moved to (292, 353)
Screenshot: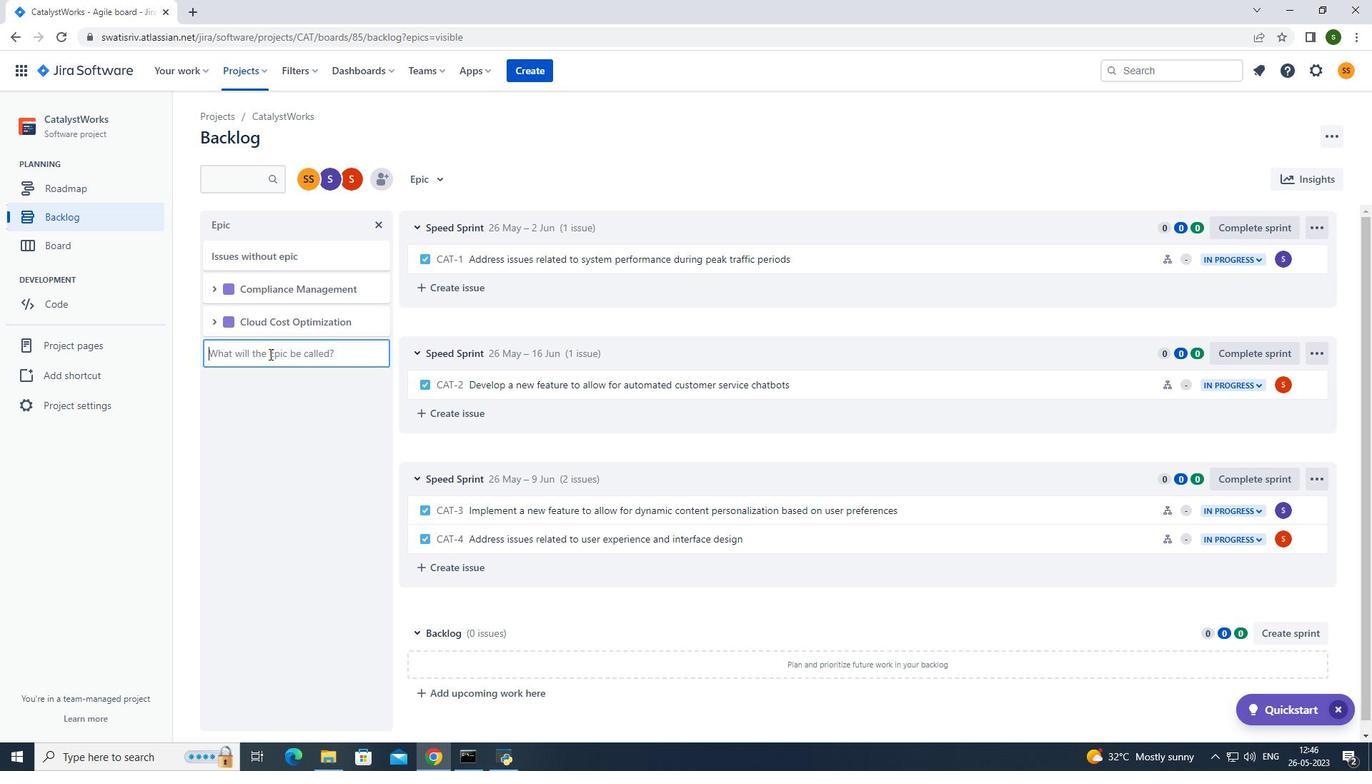 
Action: Key pressed <Key.caps_lock>C<Key.caps_lock>loud<Key.space><Key.caps_lock>S<Key.caps_lock>ecurity<Key.space><Key.caps_lock>I<Key.caps_lock>mprovements<Key.enter>
Screenshot: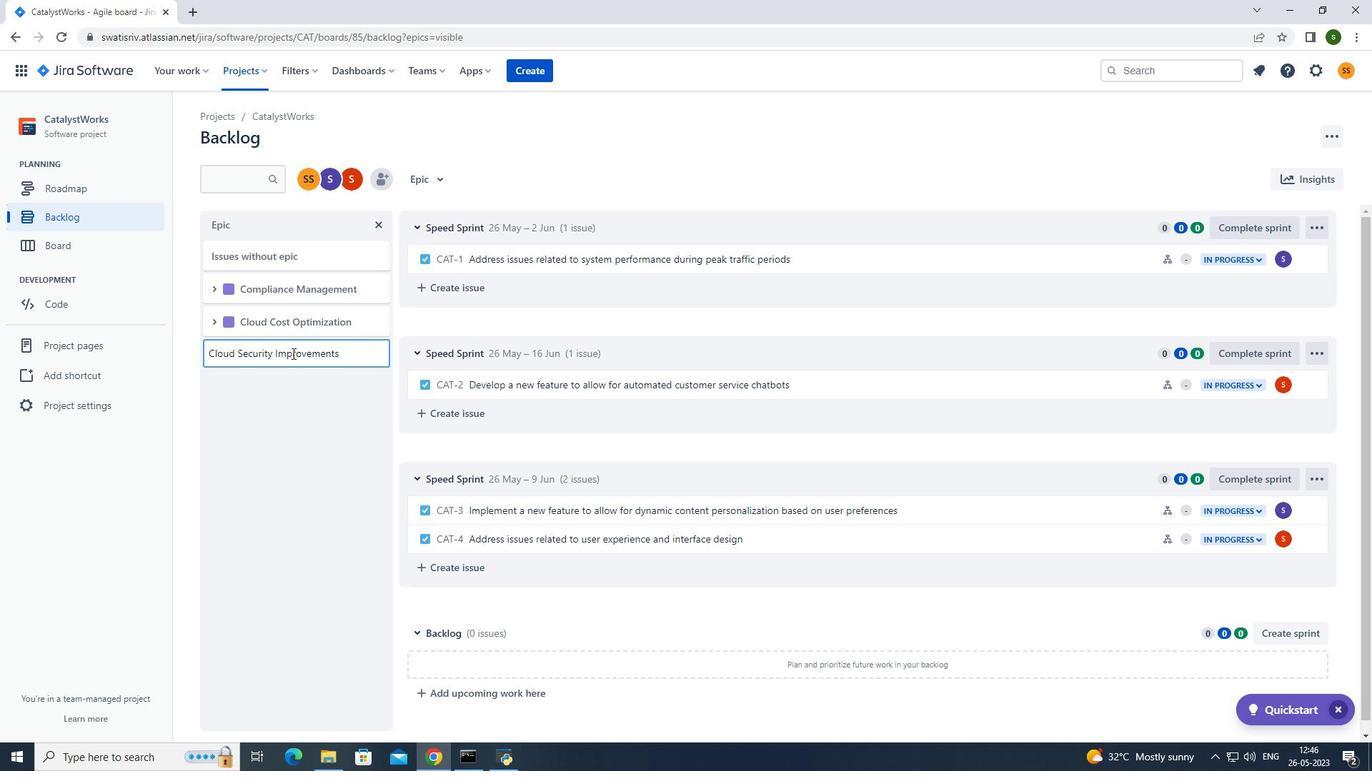 
Action: Mouse moved to (693, 164)
Screenshot: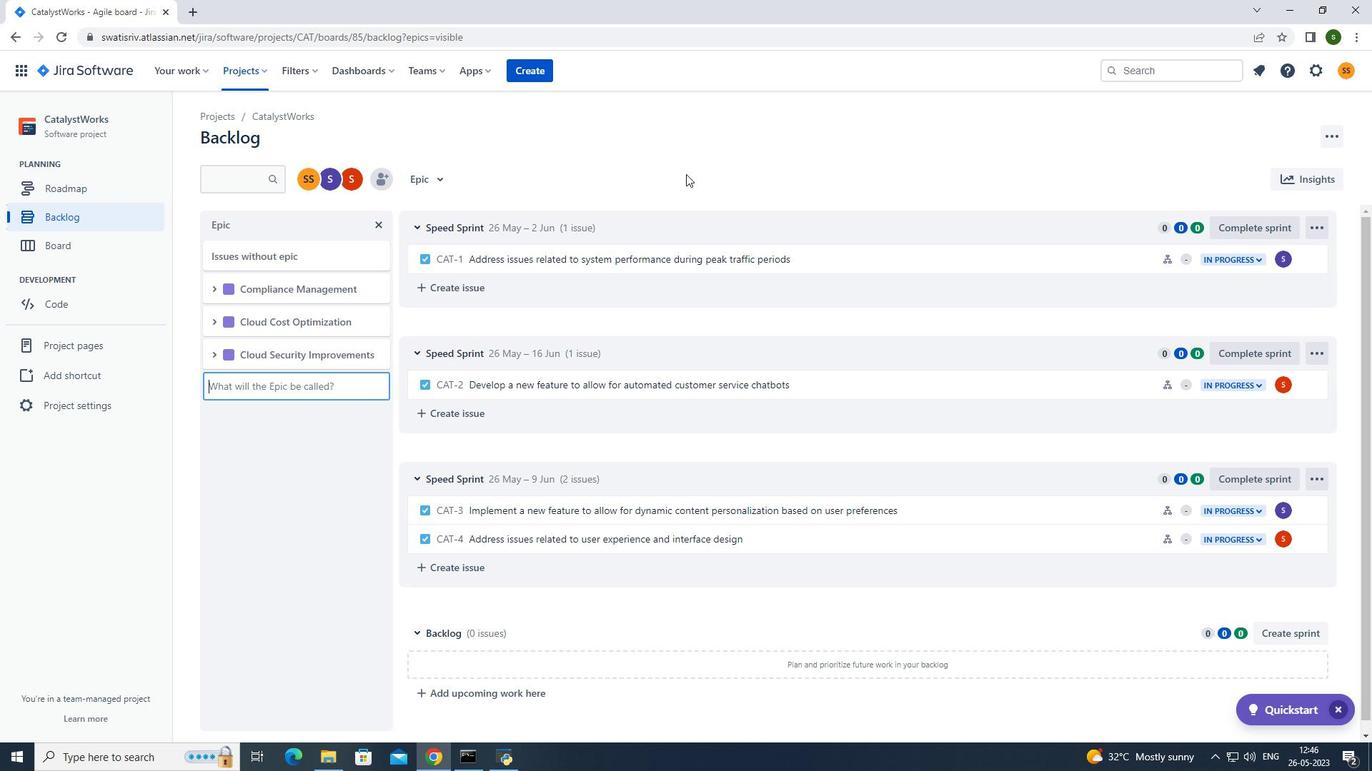 
Action: Mouse pressed left at (693, 164)
Screenshot: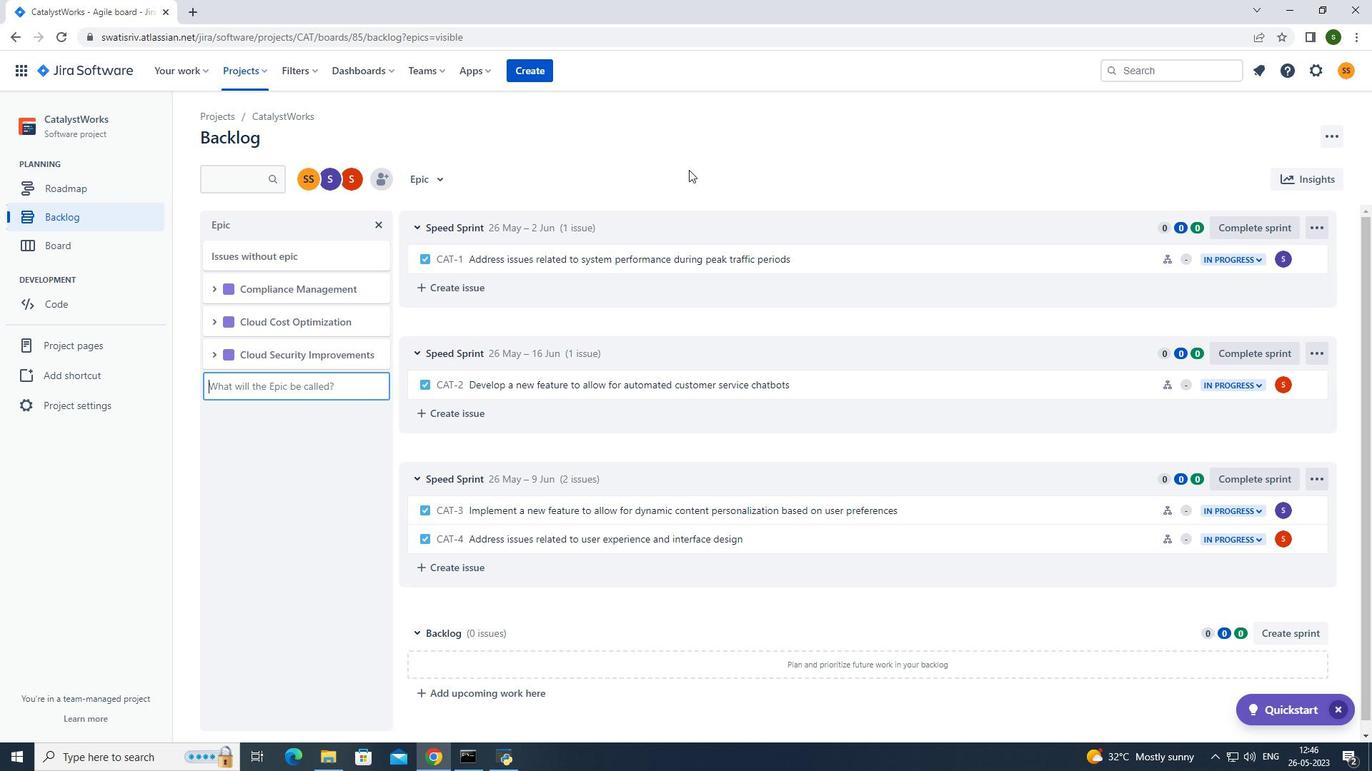 
